 Task: Create a due date automation trigger when advanced on, on the tuesday of the week a card is due add basic with the blue label at 11:00 AM.
Action: Mouse moved to (1230, 84)
Screenshot: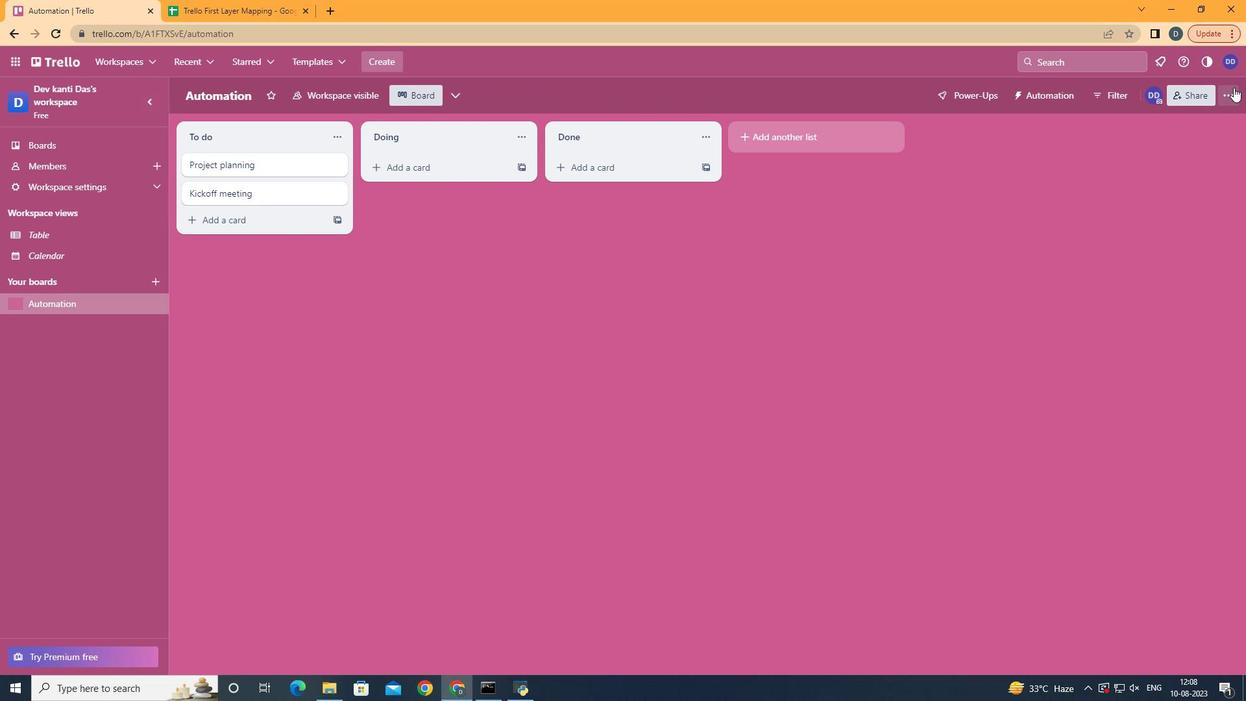 
Action: Mouse pressed left at (1230, 84)
Screenshot: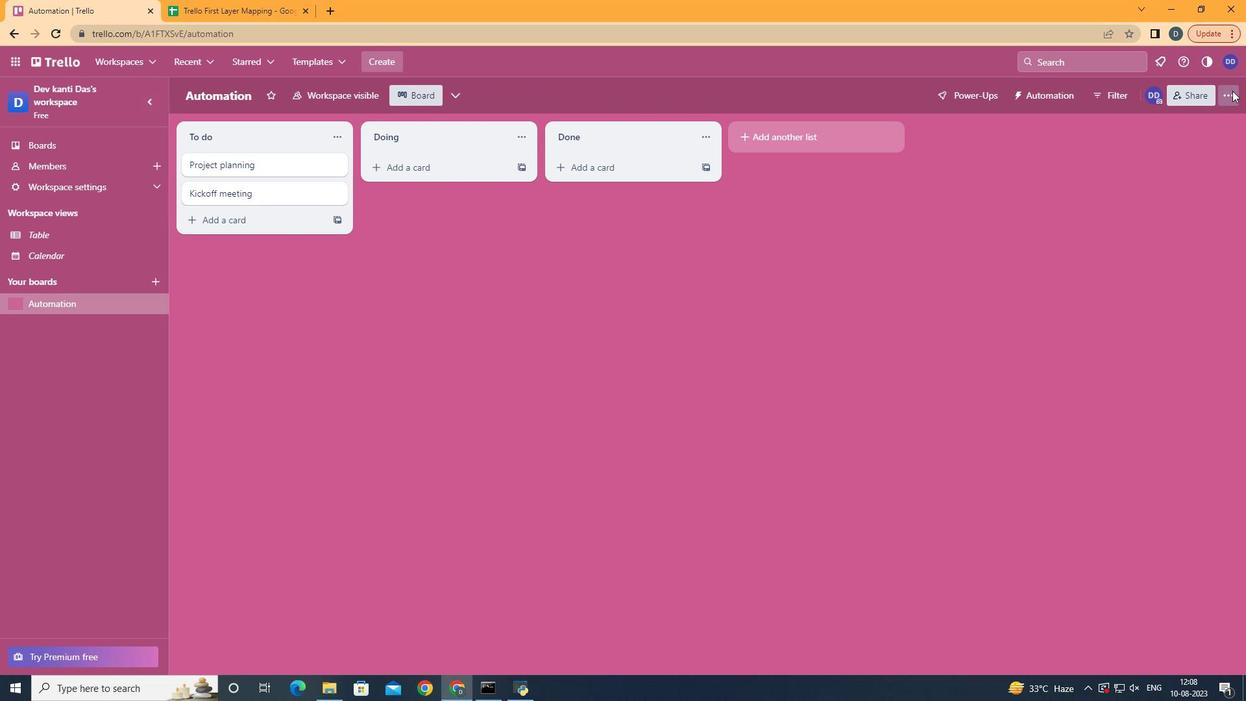 
Action: Mouse moved to (1137, 264)
Screenshot: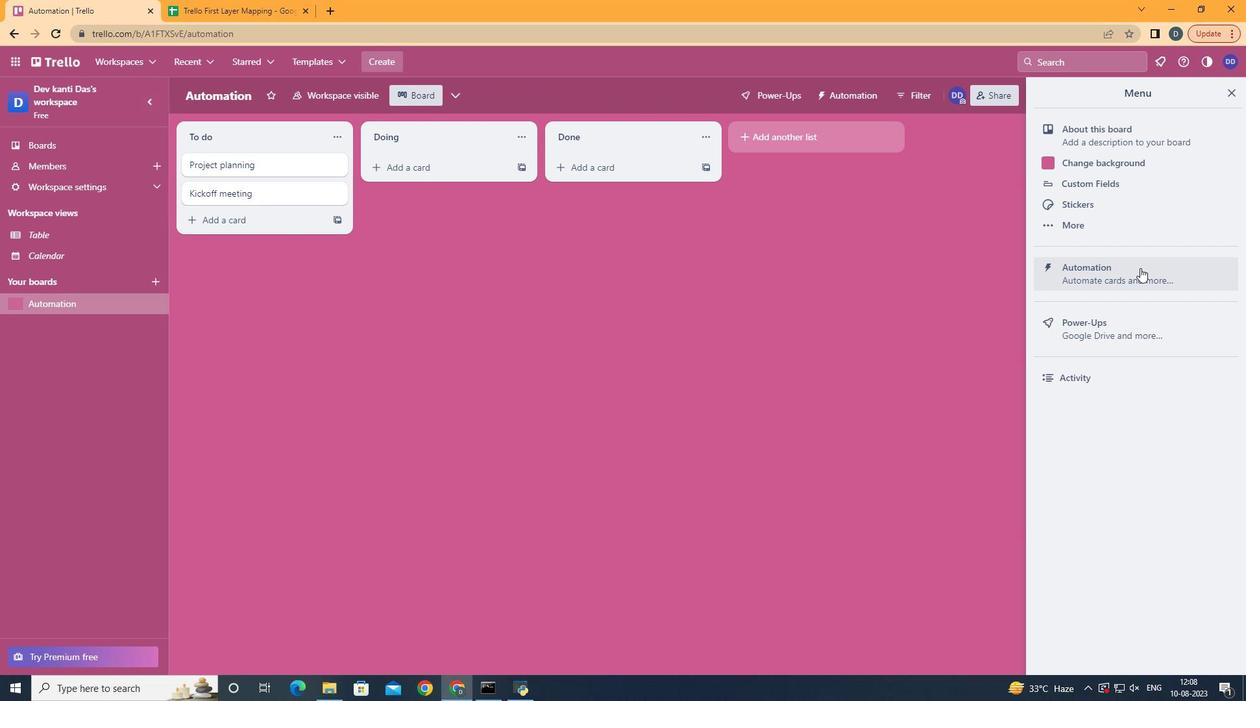 
Action: Mouse pressed left at (1137, 264)
Screenshot: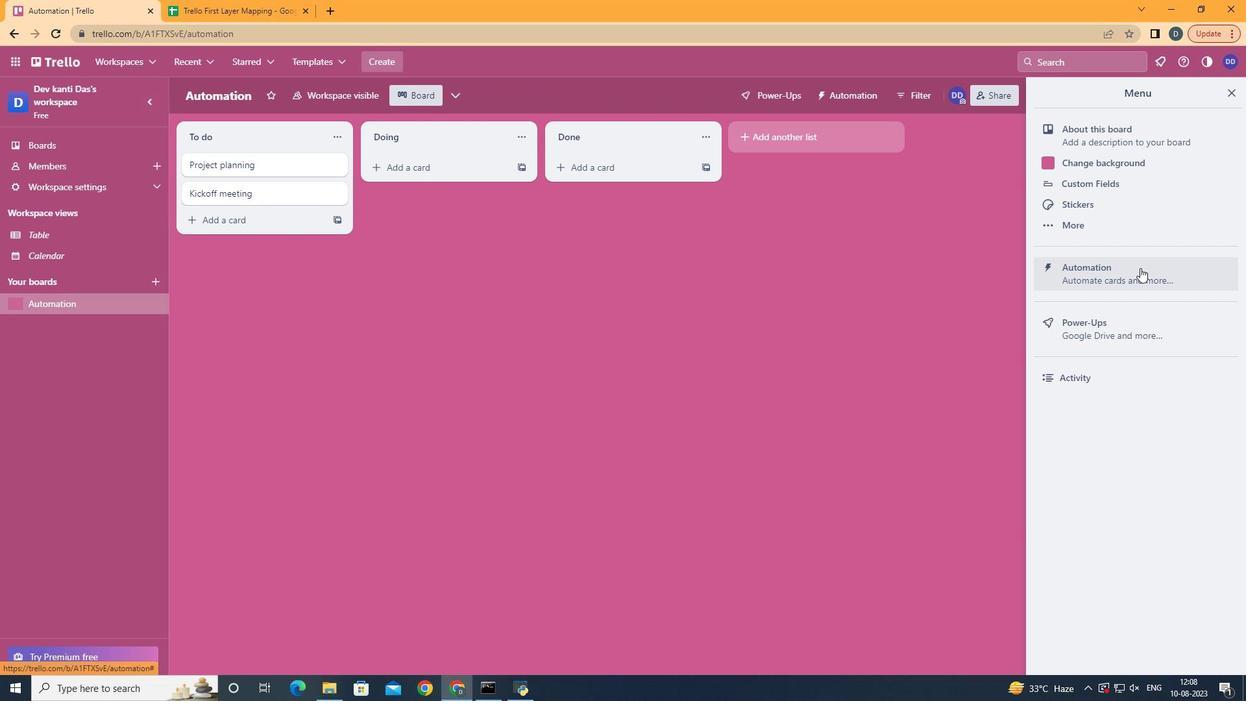 
Action: Mouse moved to (253, 264)
Screenshot: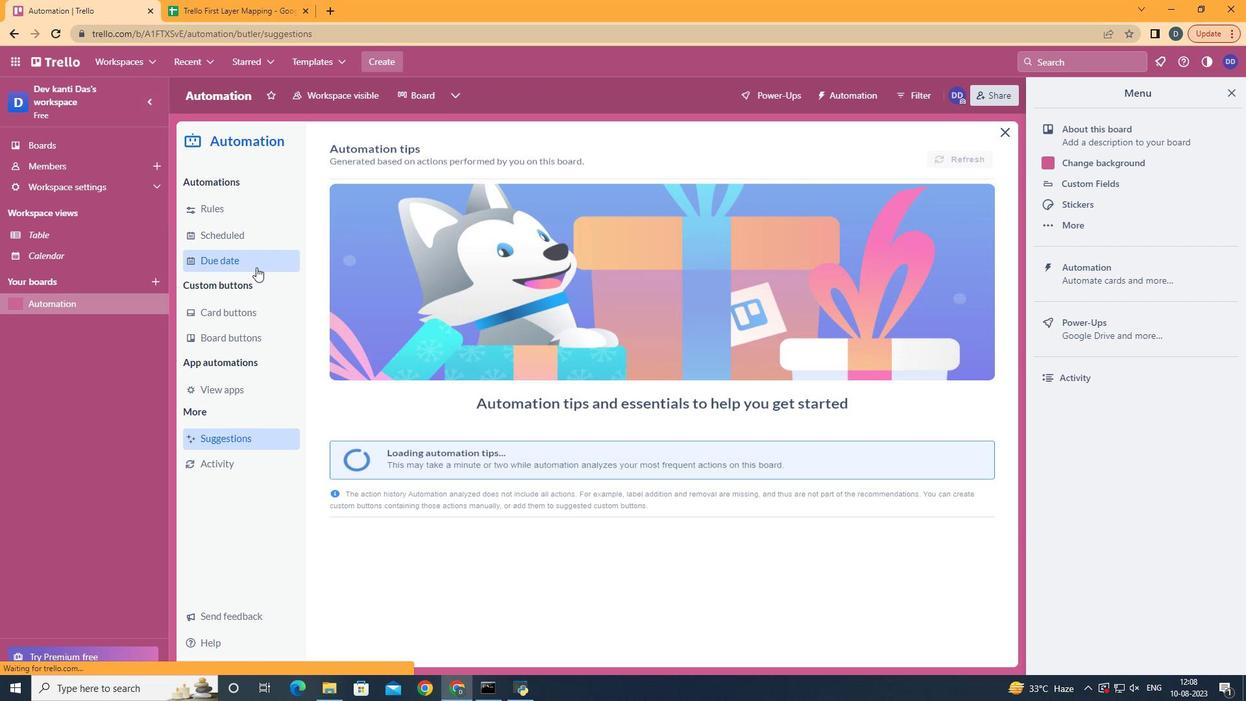 
Action: Mouse pressed left at (253, 264)
Screenshot: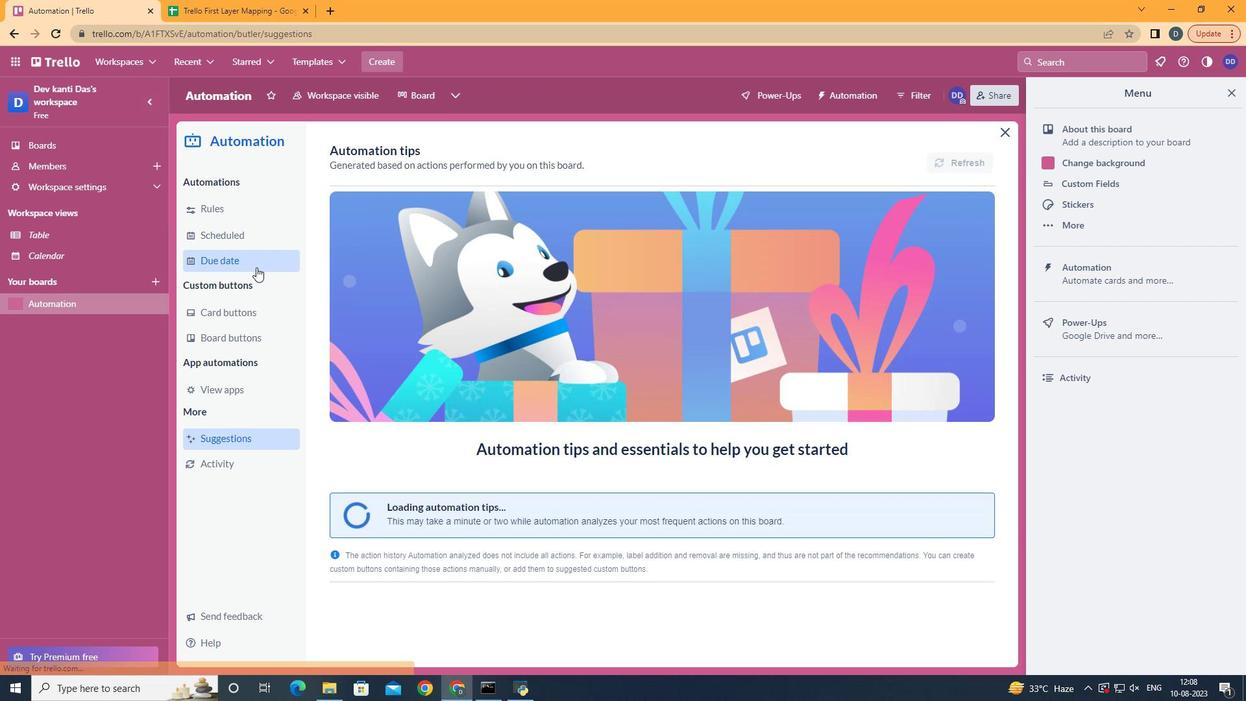 
Action: Mouse moved to (905, 146)
Screenshot: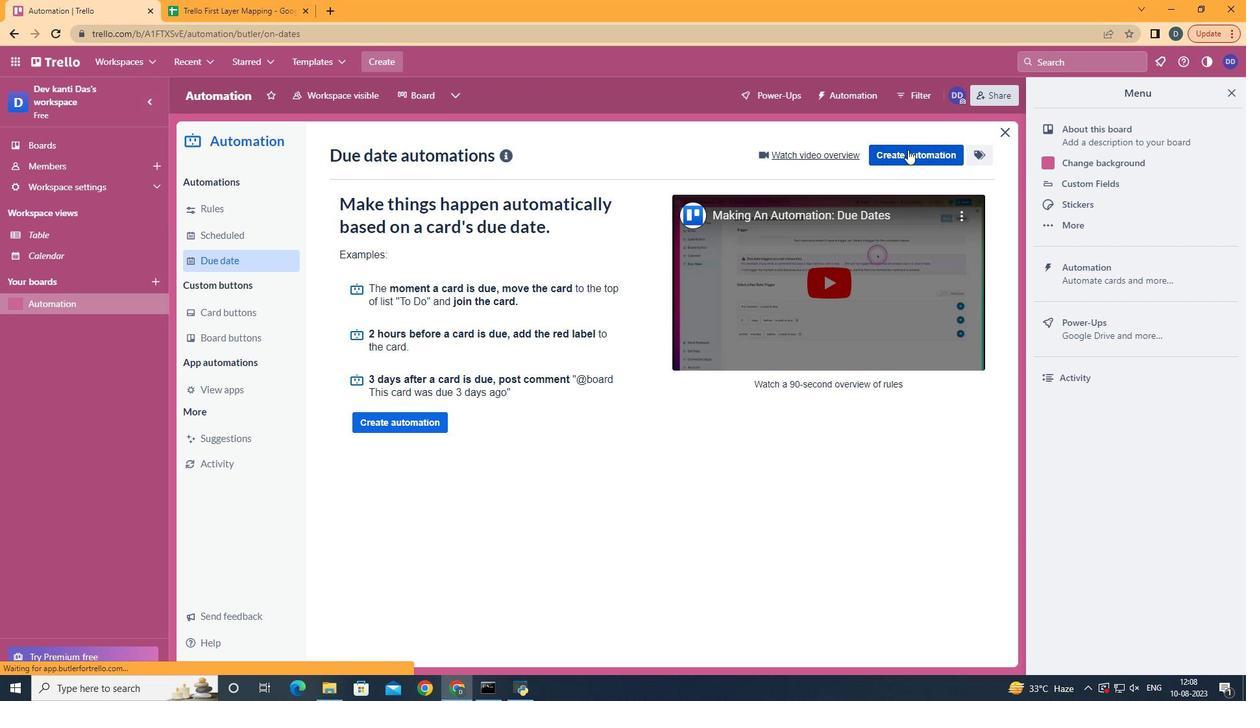 
Action: Mouse pressed left at (905, 146)
Screenshot: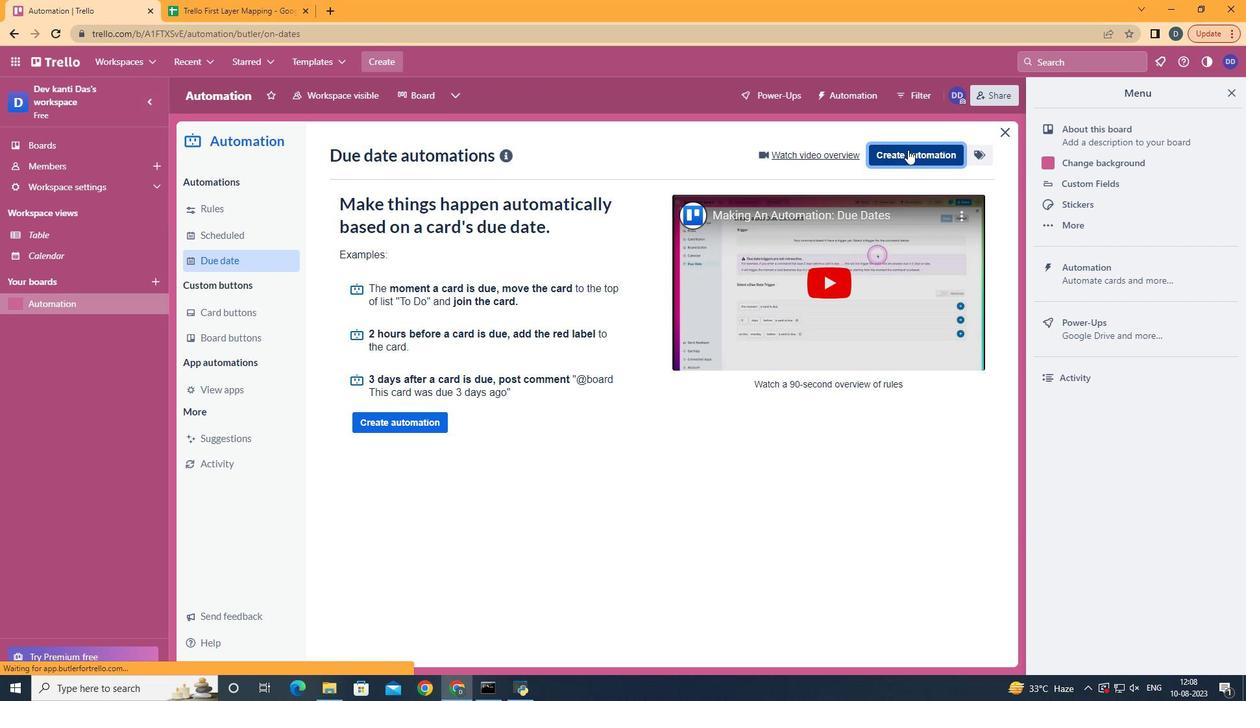 
Action: Mouse moved to (687, 288)
Screenshot: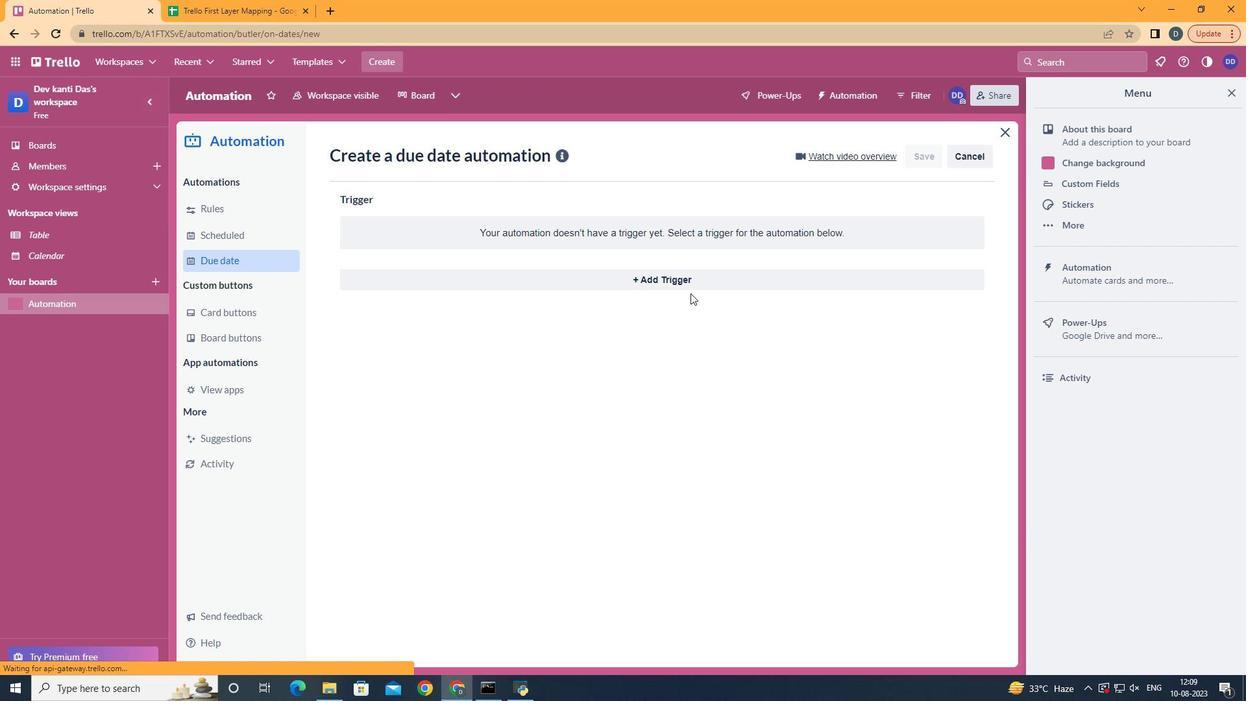 
Action: Mouse pressed left at (687, 288)
Screenshot: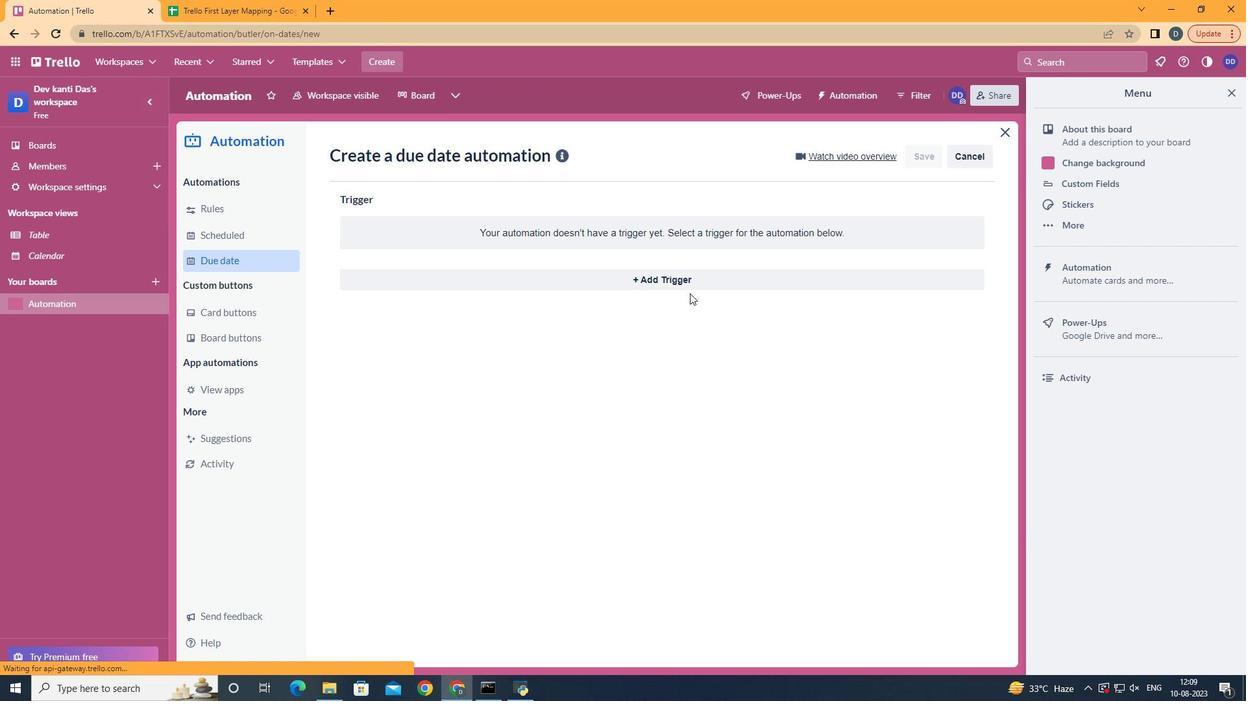 
Action: Mouse moved to (783, 279)
Screenshot: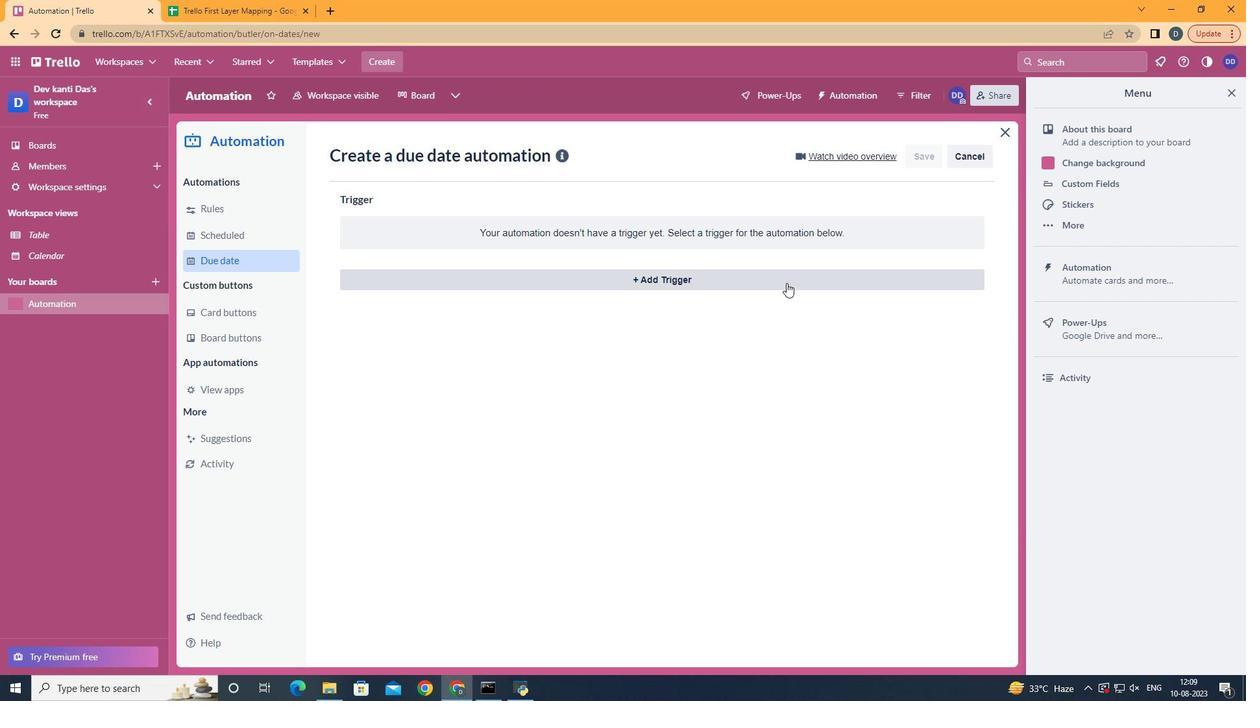 
Action: Mouse pressed left at (783, 279)
Screenshot: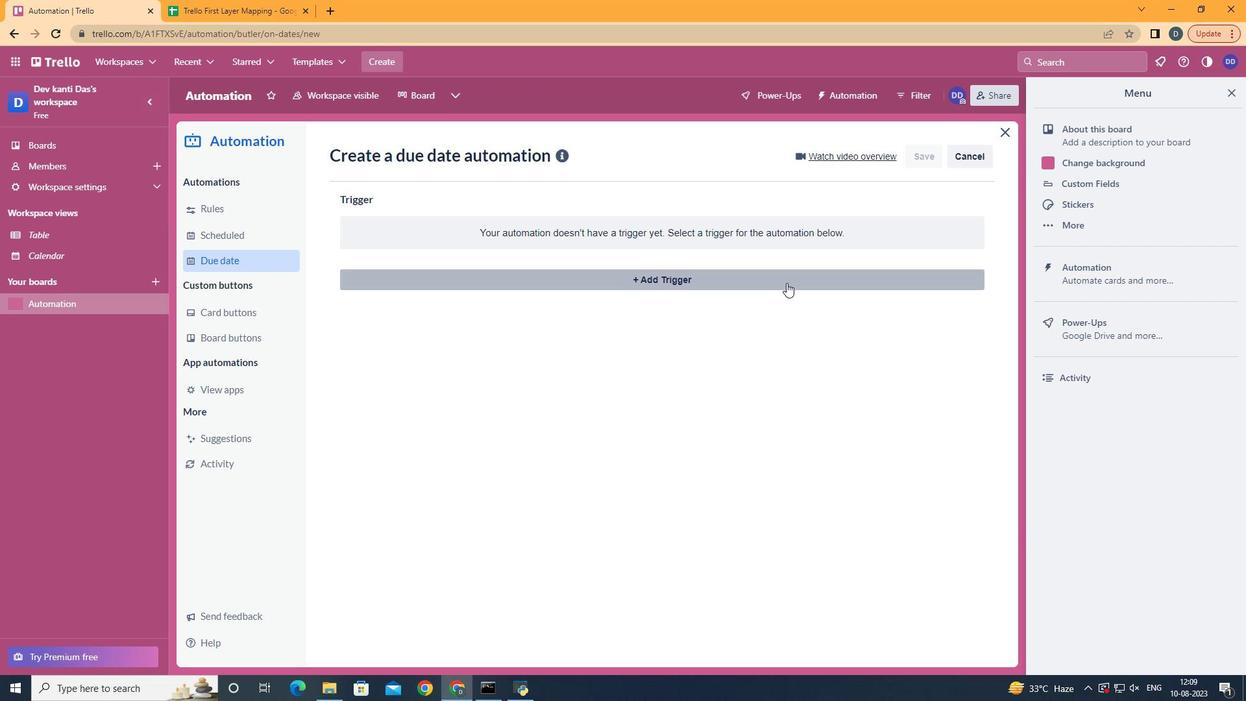 
Action: Mouse moved to (417, 359)
Screenshot: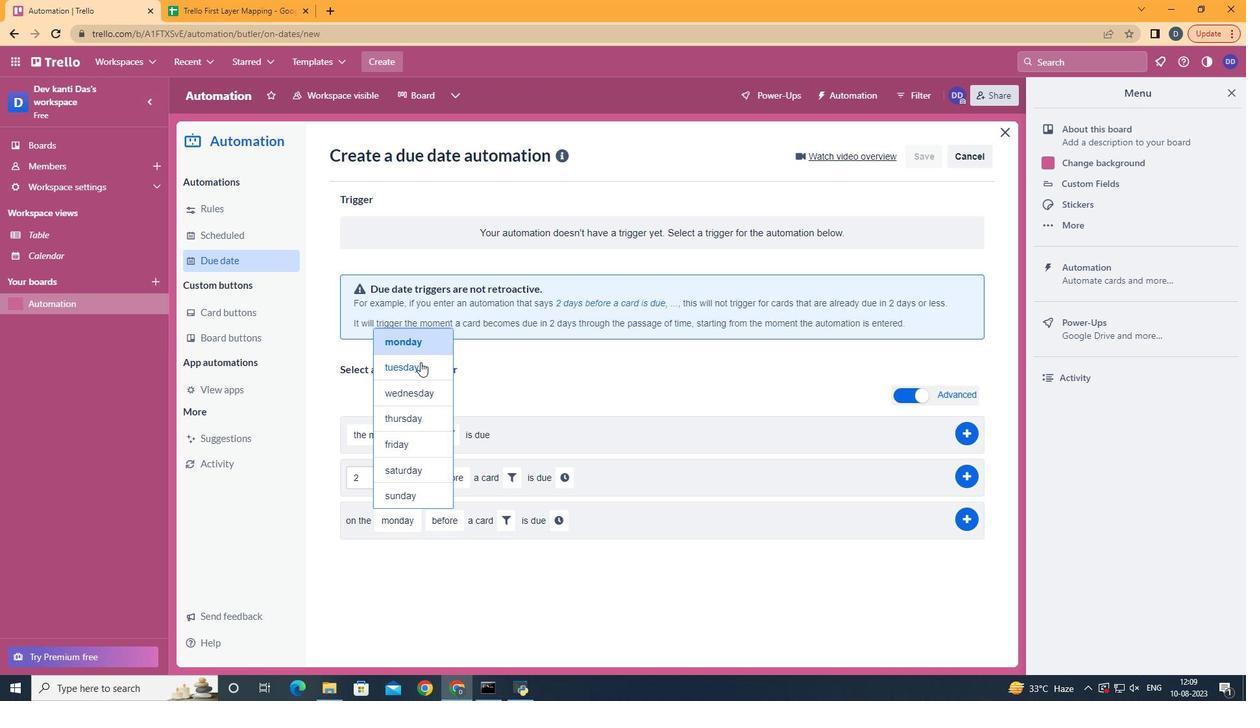 
Action: Mouse pressed left at (417, 359)
Screenshot: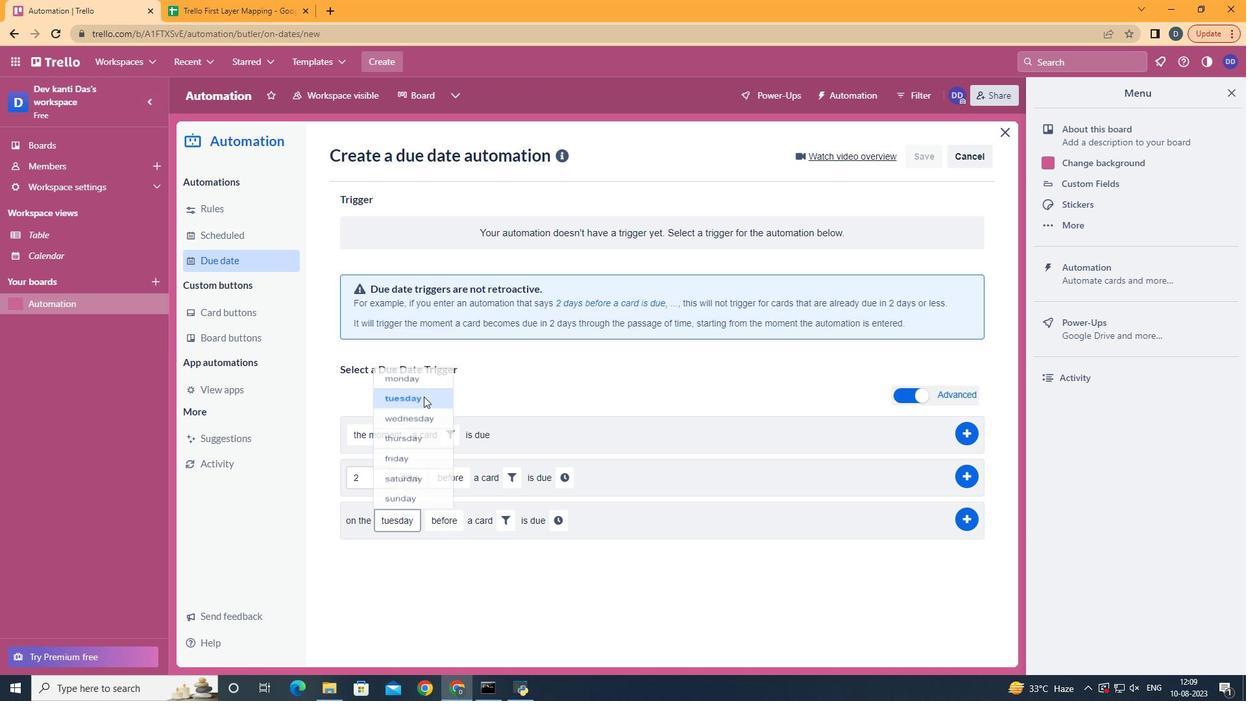 
Action: Mouse moved to (441, 584)
Screenshot: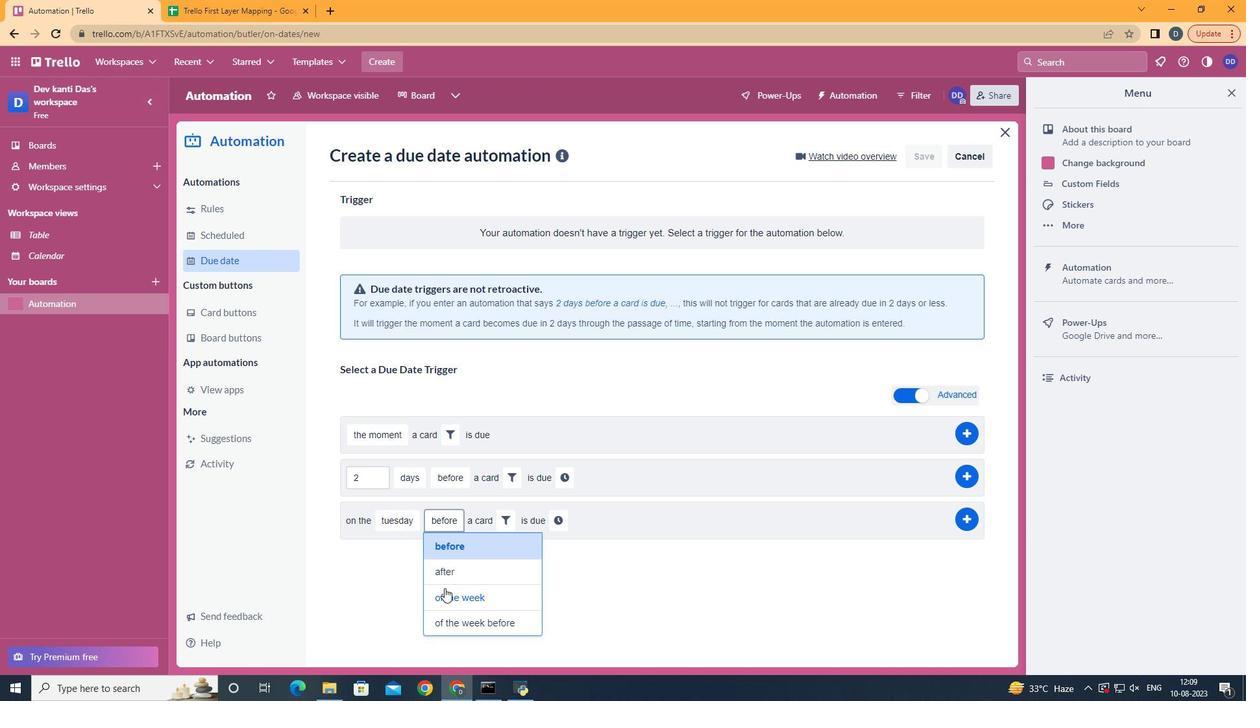 
Action: Mouse pressed left at (441, 584)
Screenshot: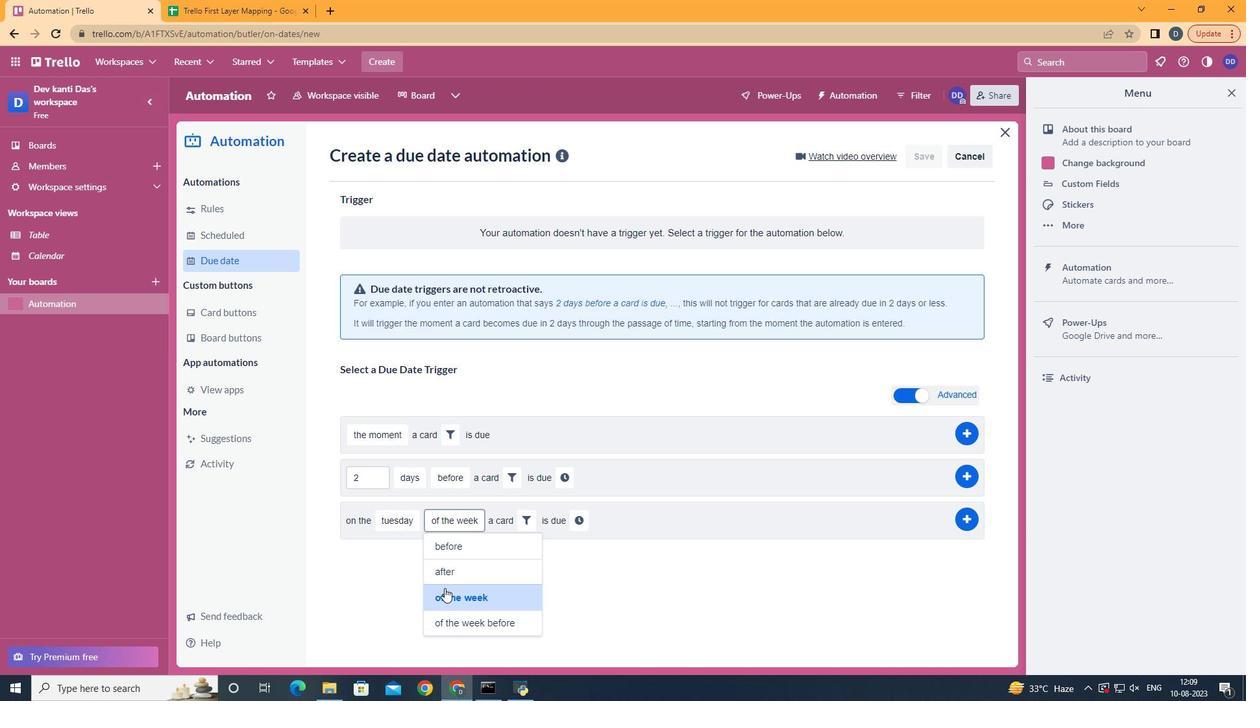 
Action: Mouse moved to (514, 515)
Screenshot: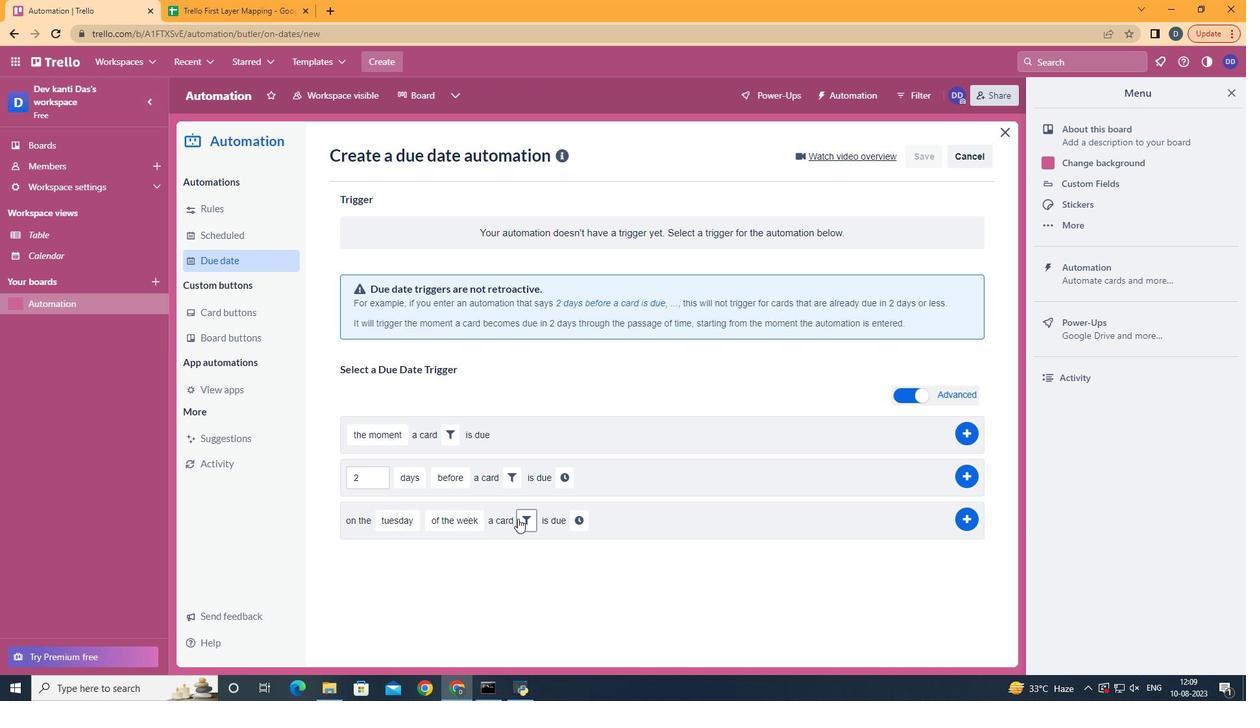 
Action: Mouse pressed left at (514, 515)
Screenshot: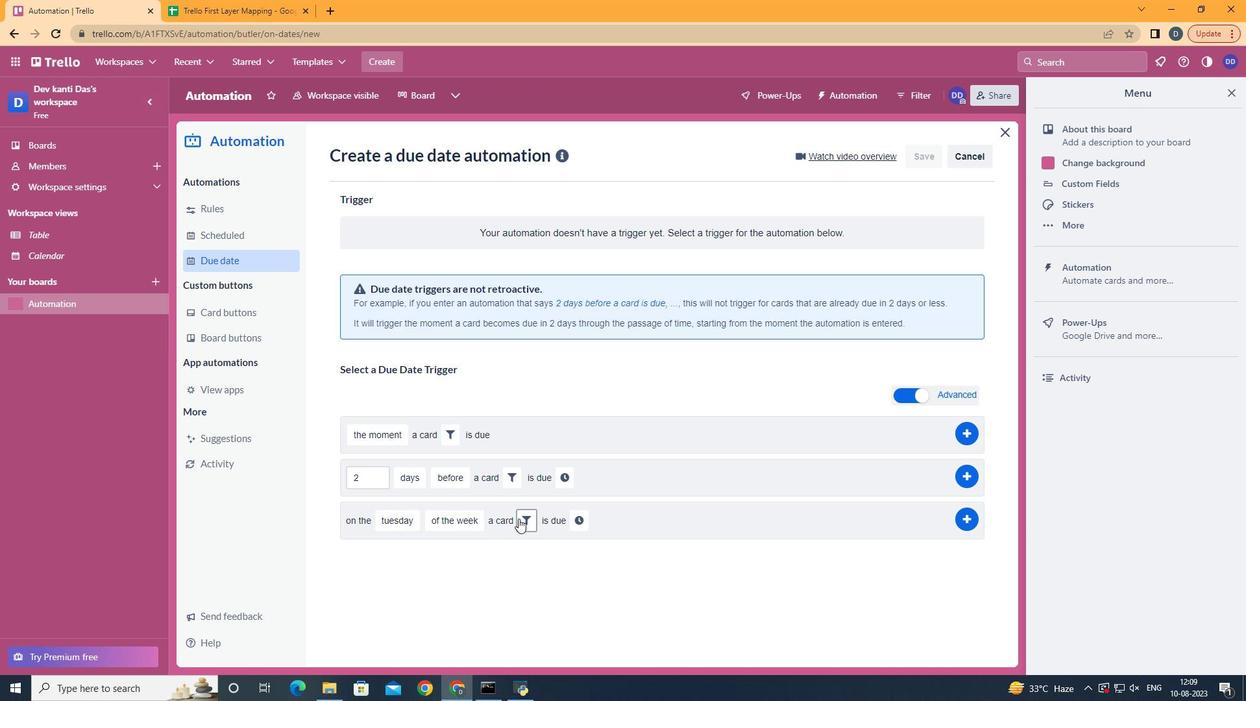 
Action: Mouse moved to (533, 529)
Screenshot: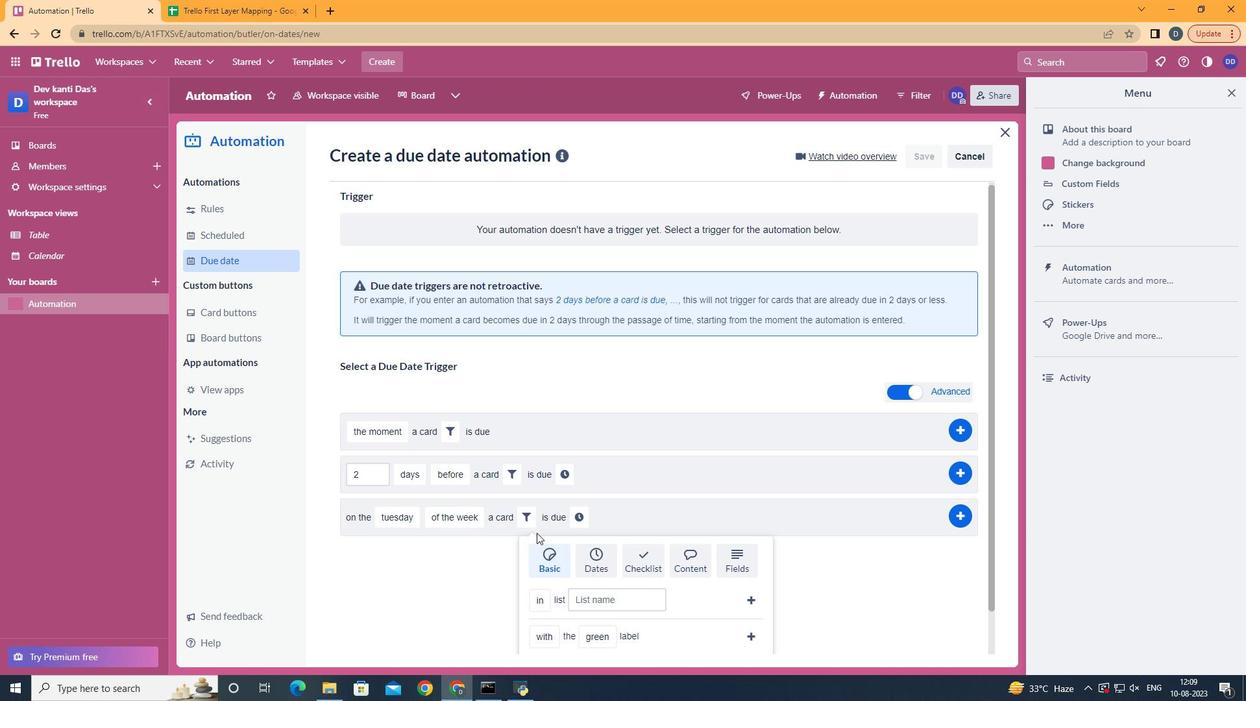 
Action: Mouse scrolled (533, 529) with delta (0, 0)
Screenshot: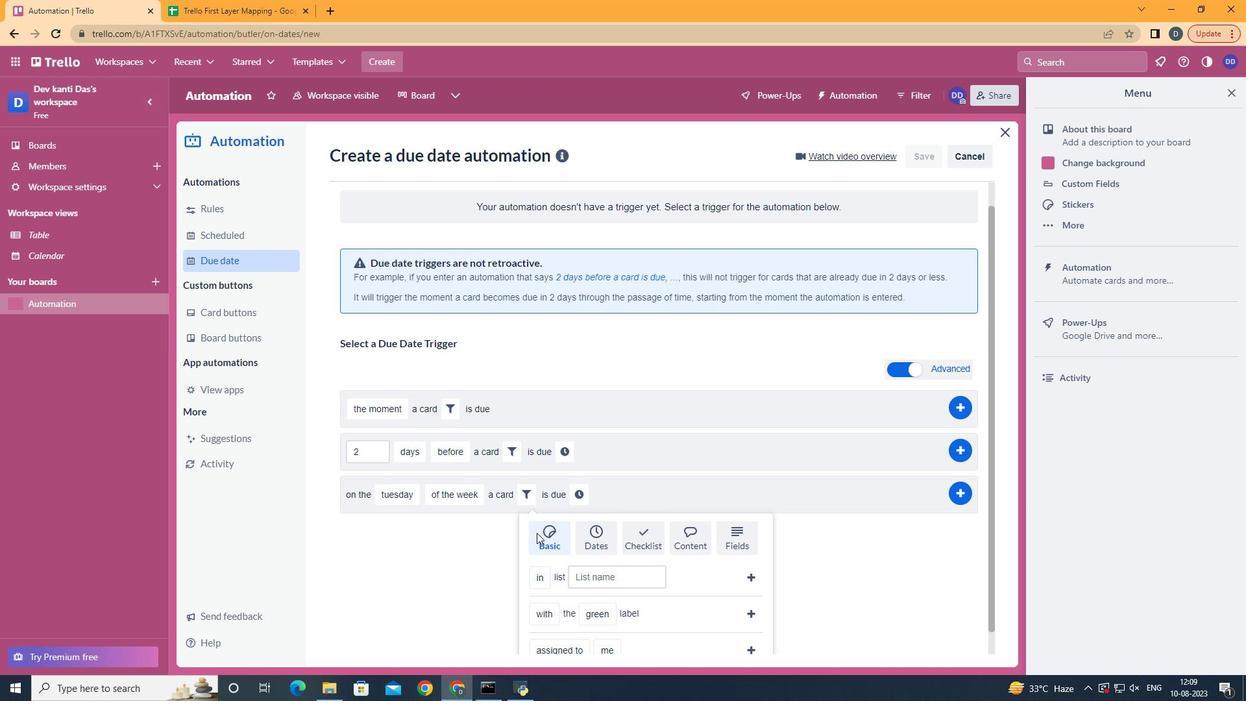 
Action: Mouse scrolled (533, 529) with delta (0, 0)
Screenshot: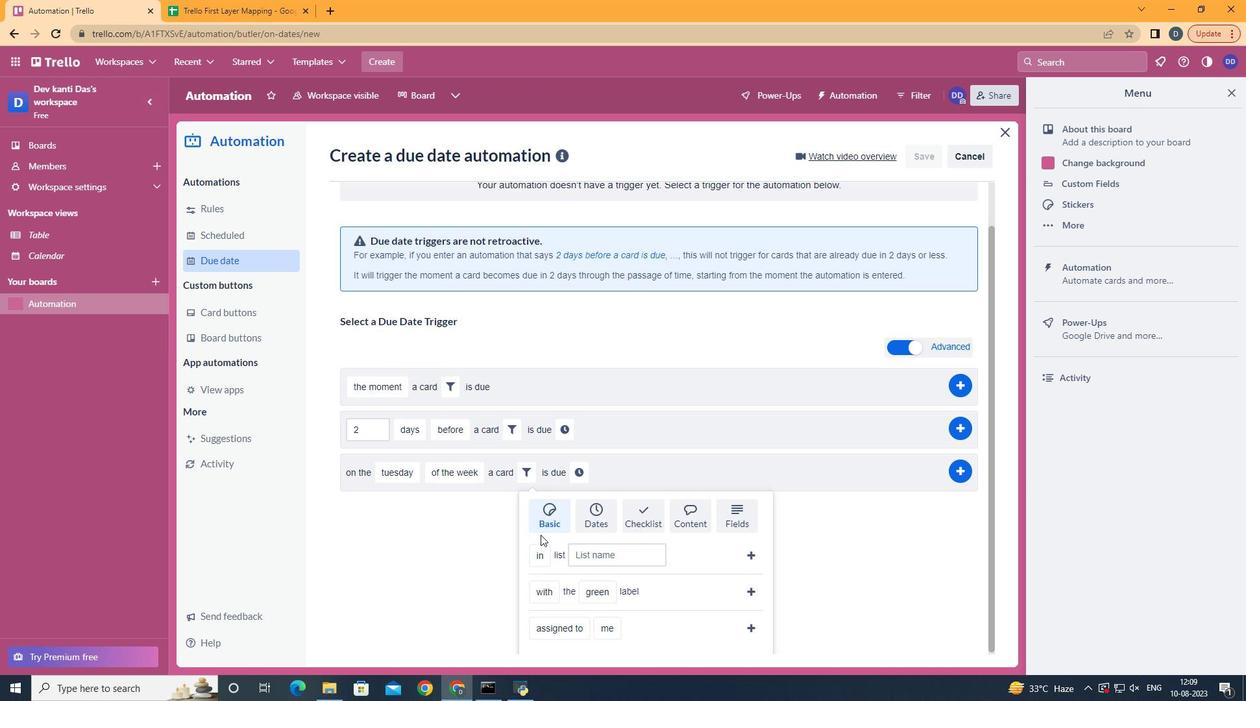 
Action: Mouse scrolled (533, 529) with delta (0, 0)
Screenshot: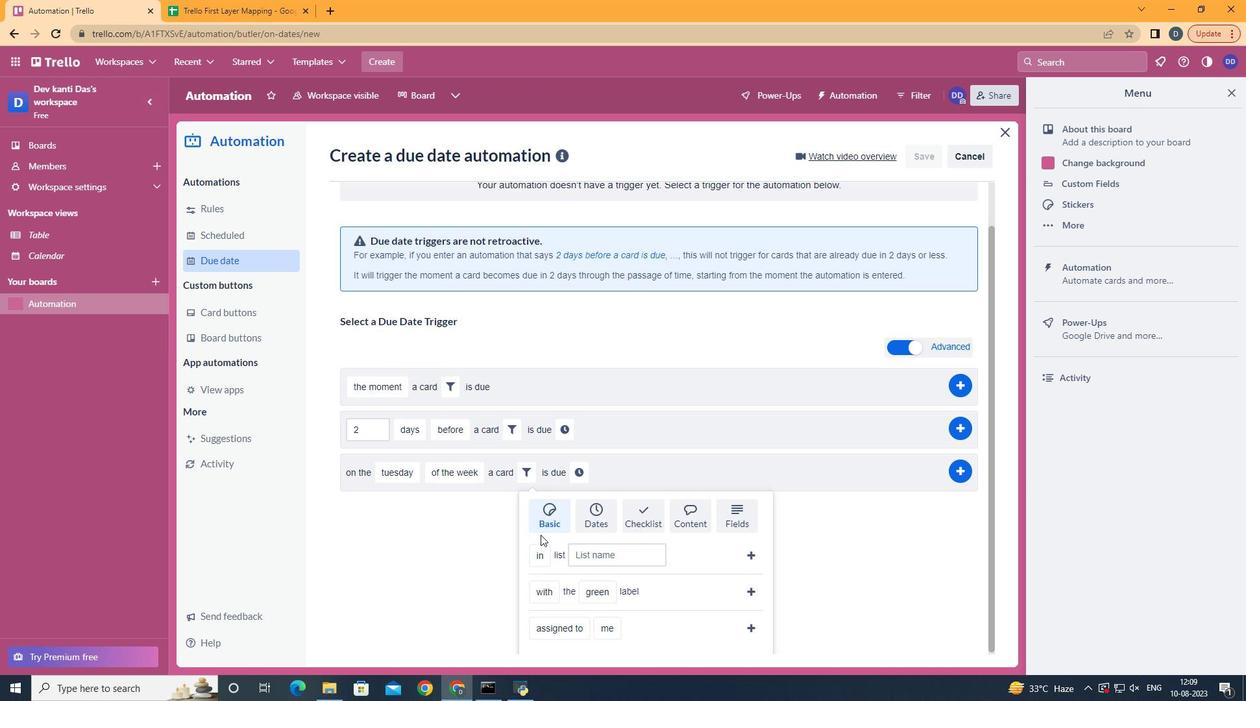 
Action: Mouse scrolled (533, 529) with delta (0, 0)
Screenshot: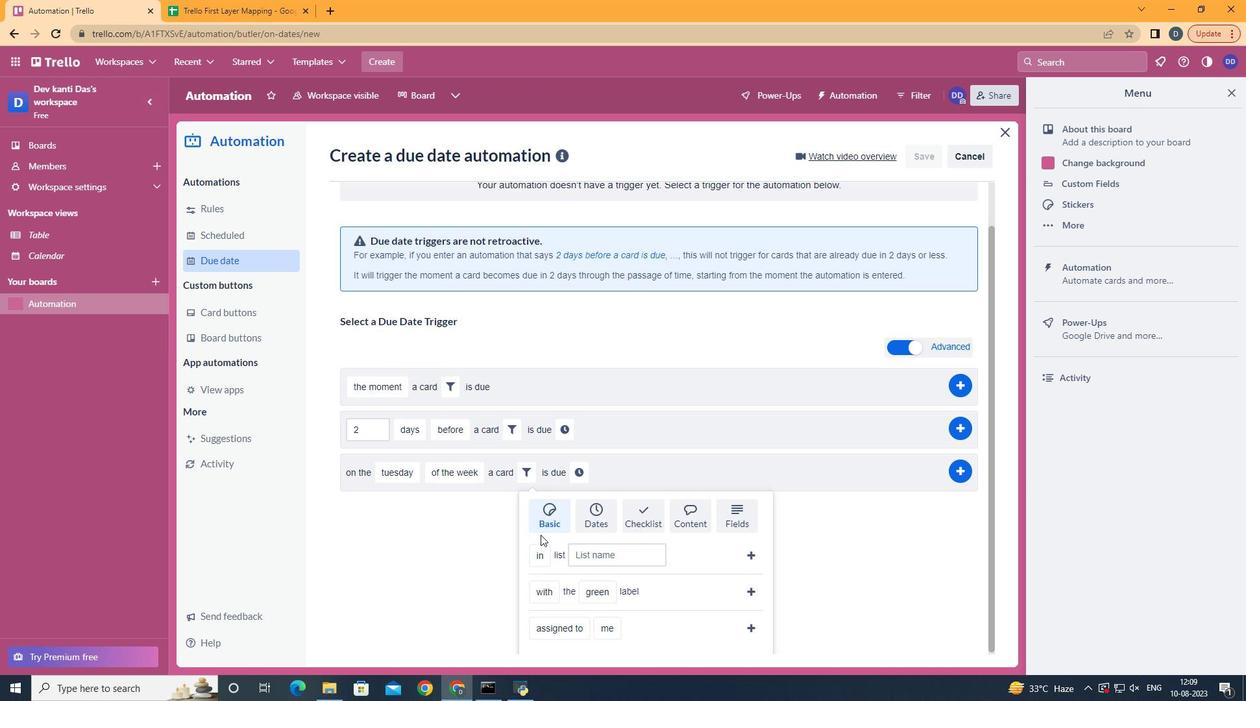 
Action: Mouse moved to (605, 553)
Screenshot: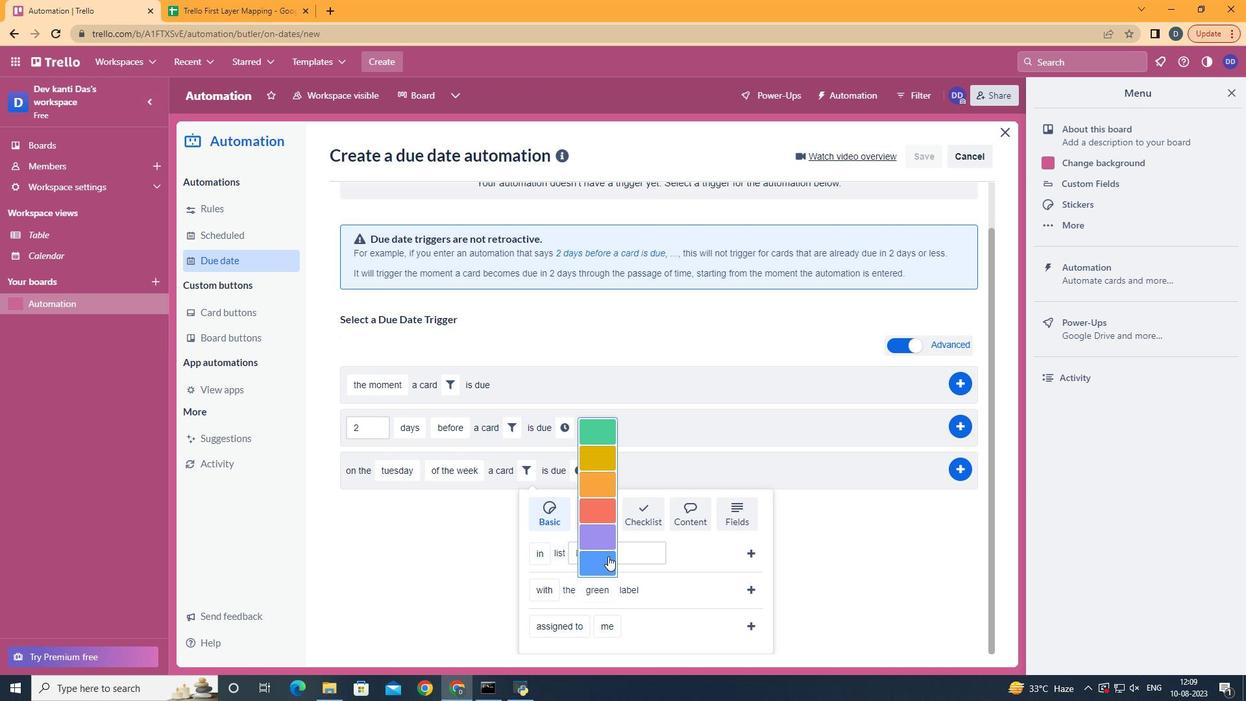 
Action: Mouse pressed left at (605, 553)
Screenshot: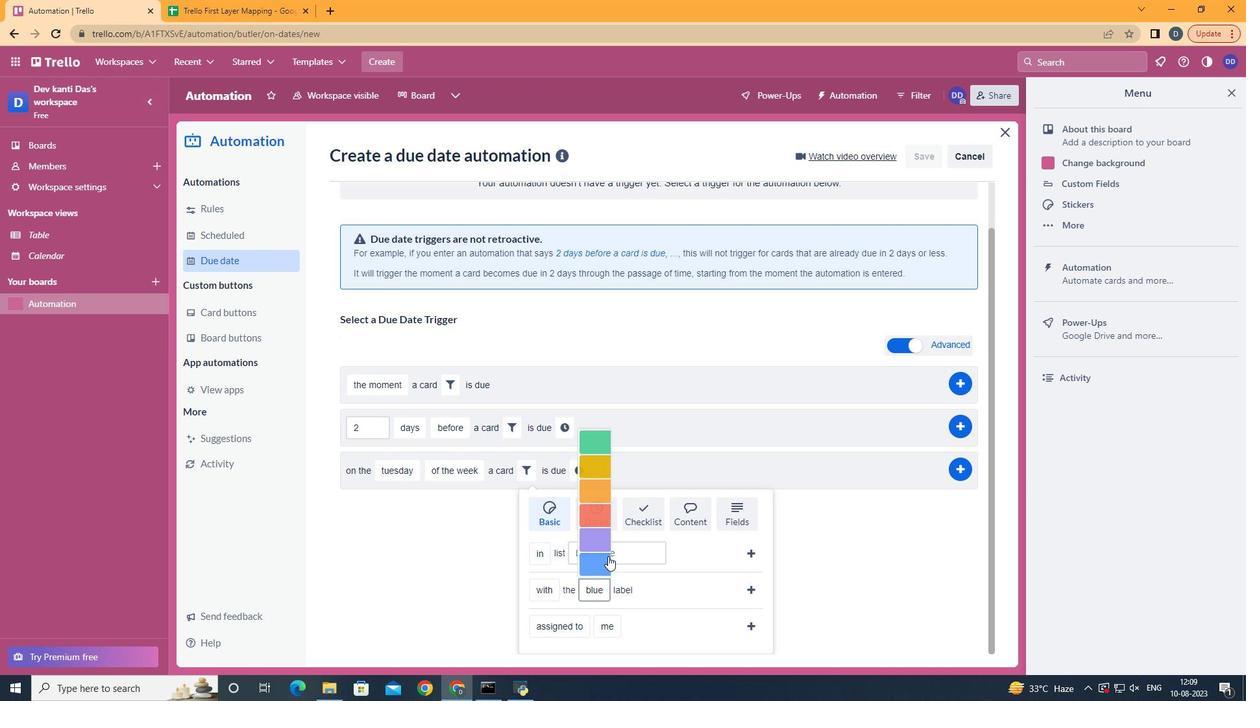 
Action: Mouse moved to (760, 587)
Screenshot: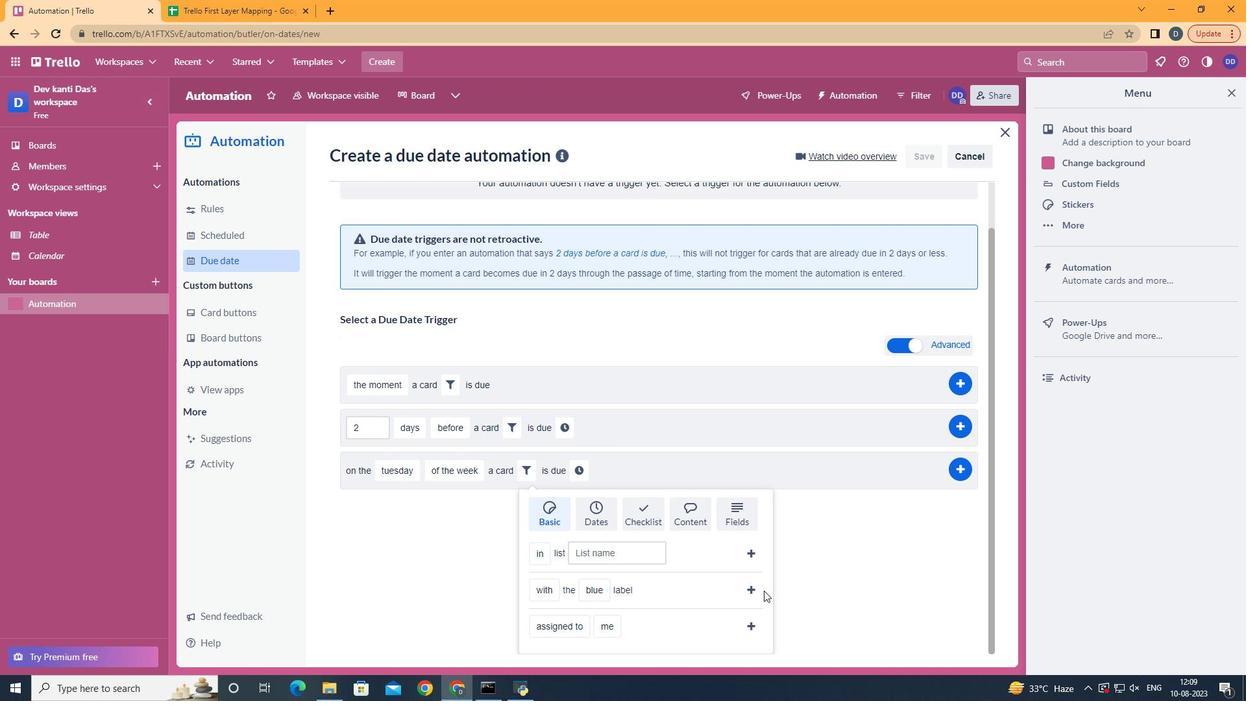 
Action: Mouse pressed left at (760, 587)
Screenshot: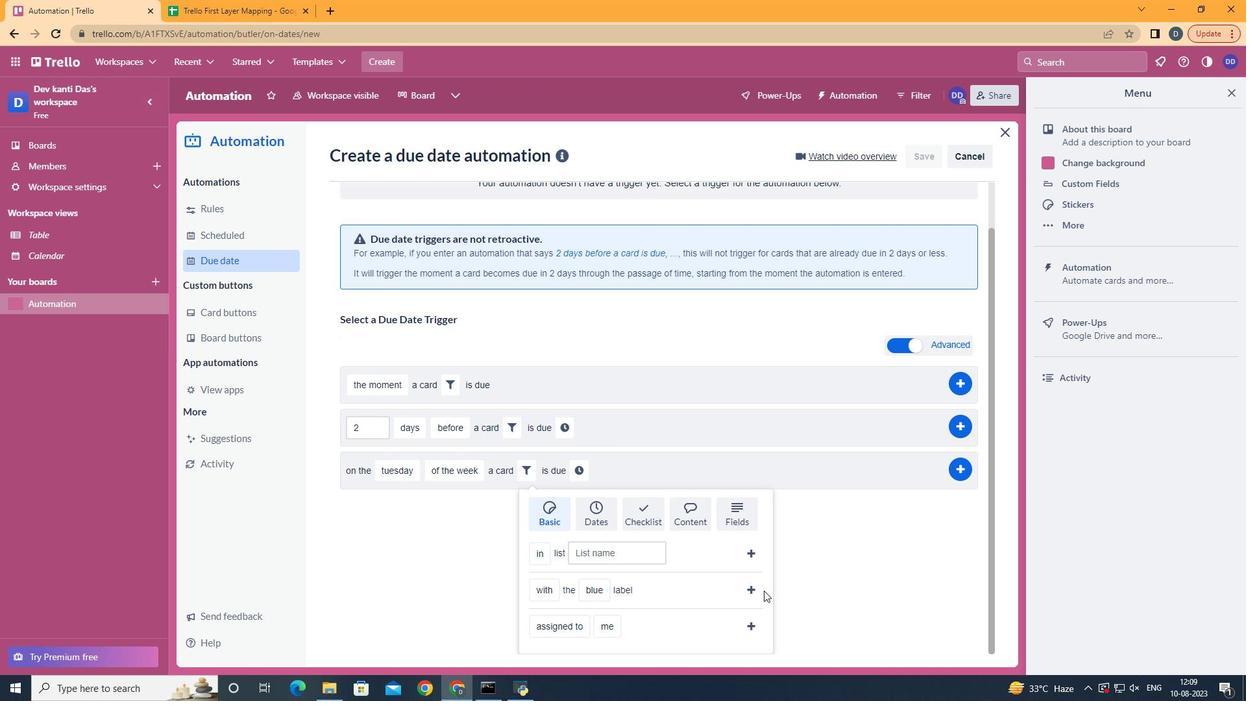
Action: Mouse moved to (753, 583)
Screenshot: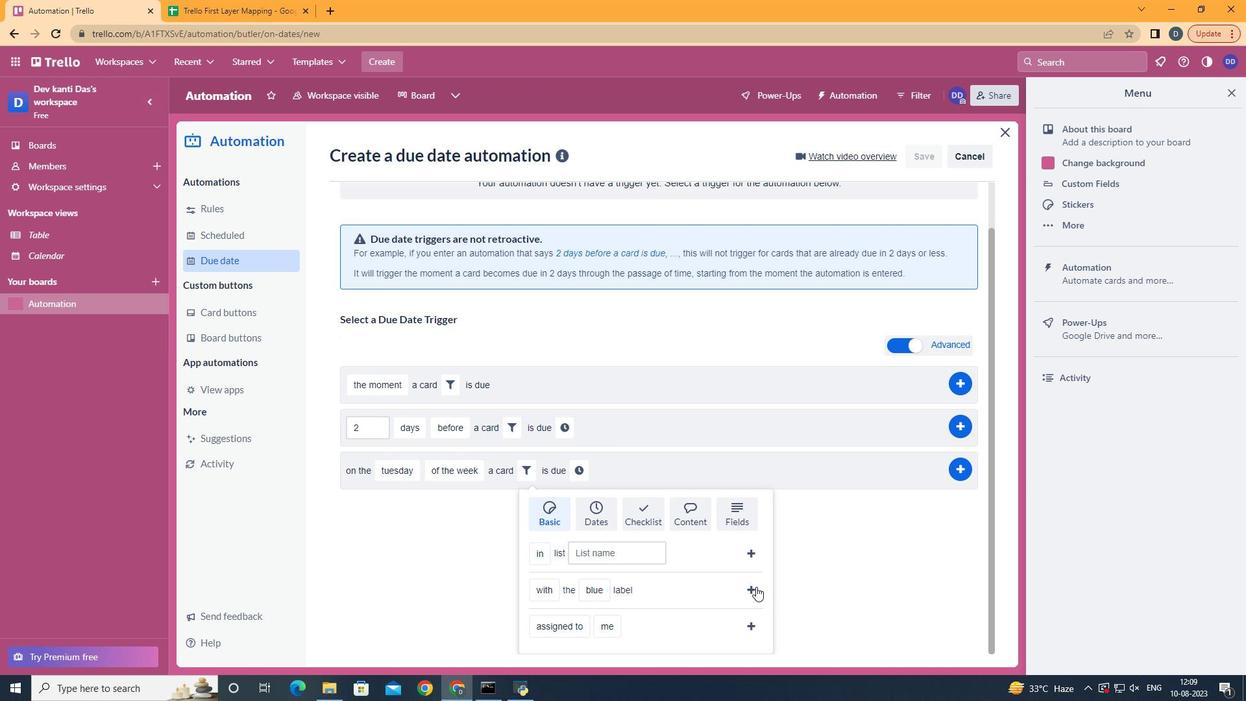 
Action: Mouse pressed left at (753, 583)
Screenshot: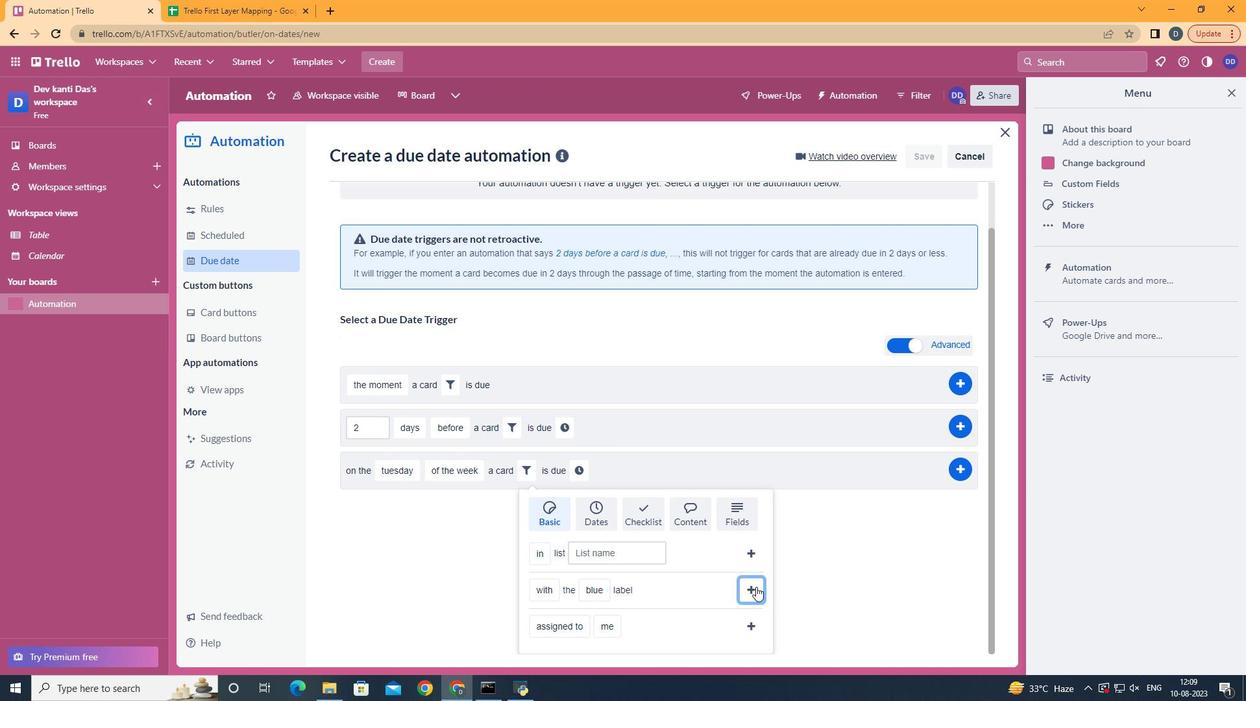 
Action: Mouse moved to (679, 515)
Screenshot: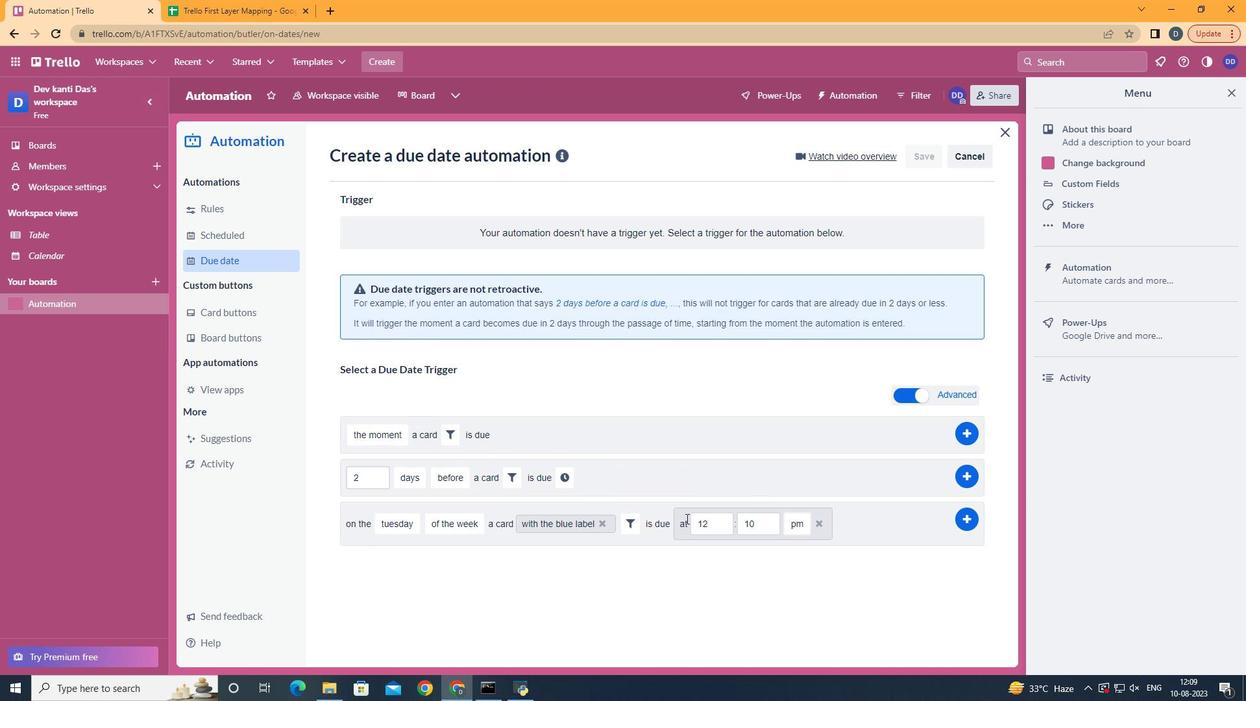 
Action: Mouse pressed left at (679, 515)
Screenshot: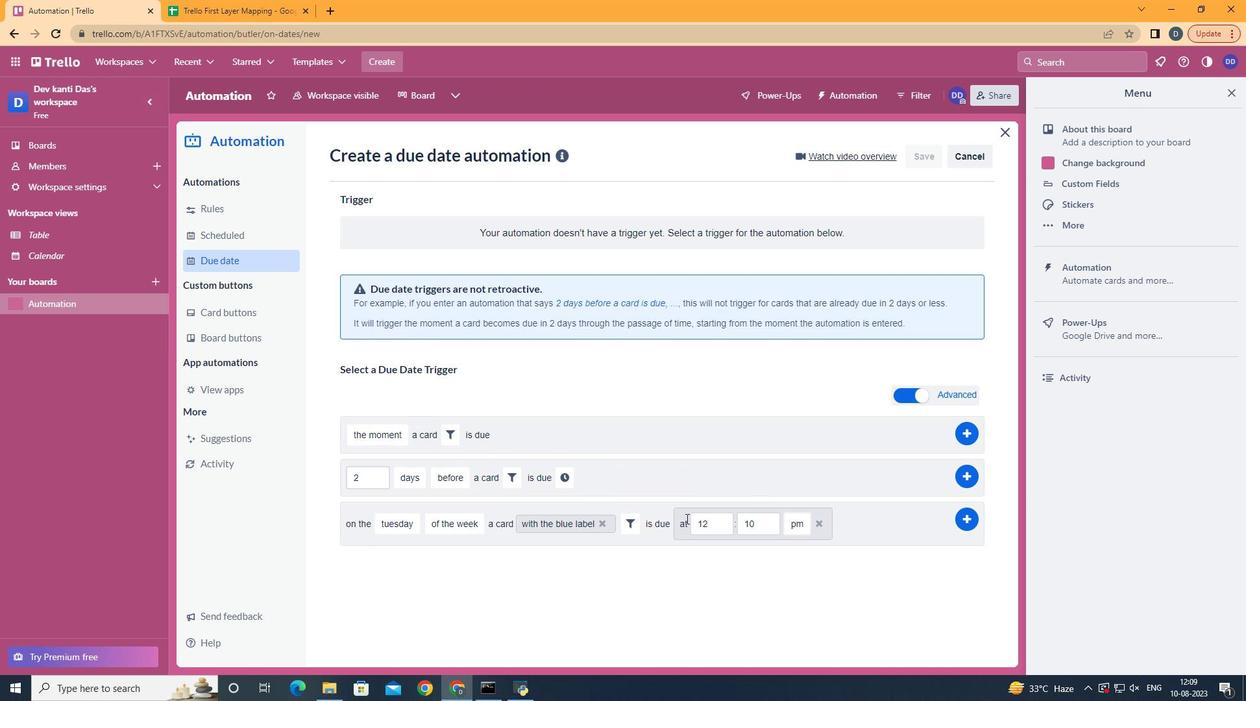 
Action: Mouse moved to (716, 527)
Screenshot: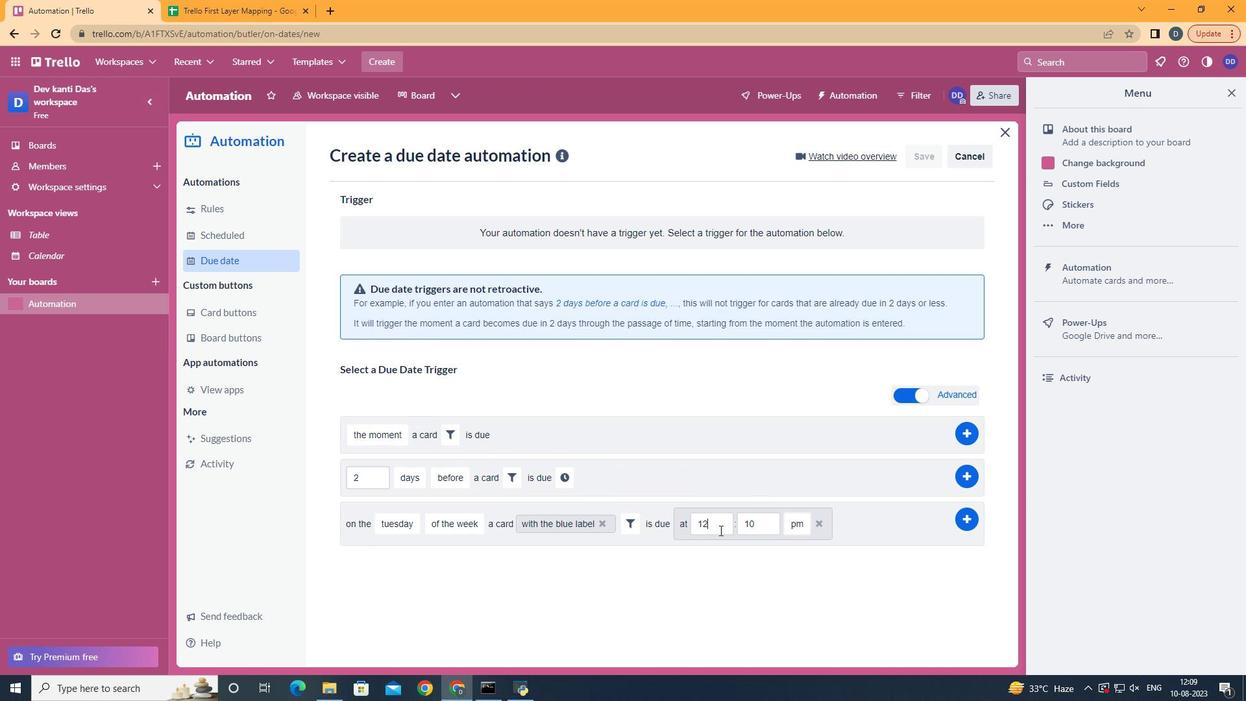 
Action: Mouse pressed left at (716, 527)
Screenshot: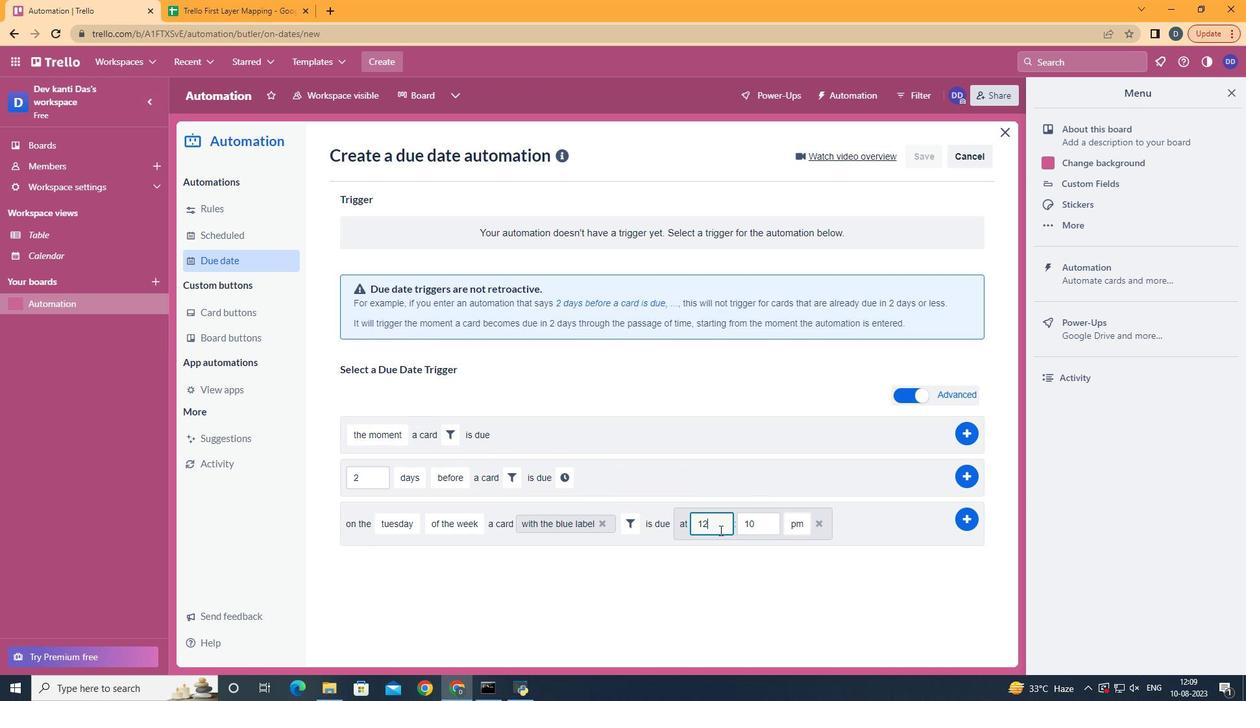 
Action: Mouse moved to (716, 527)
Screenshot: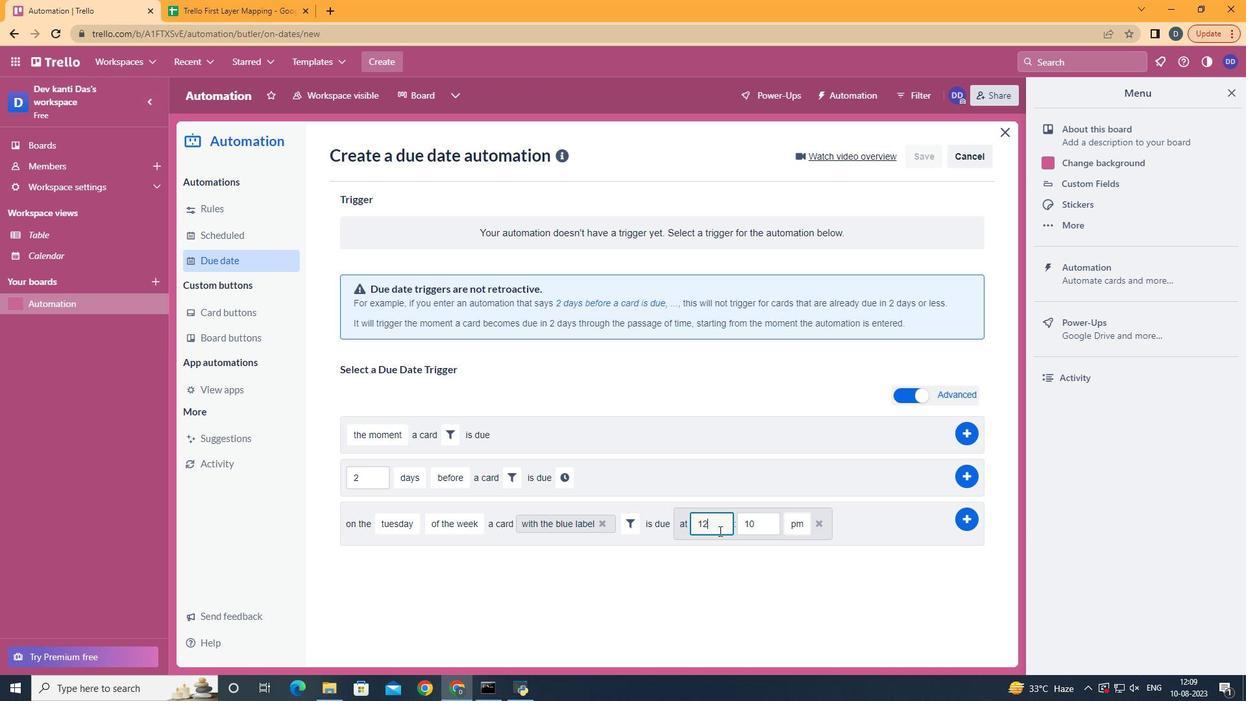 
Action: Key pressed <Key.backspace>1
Screenshot: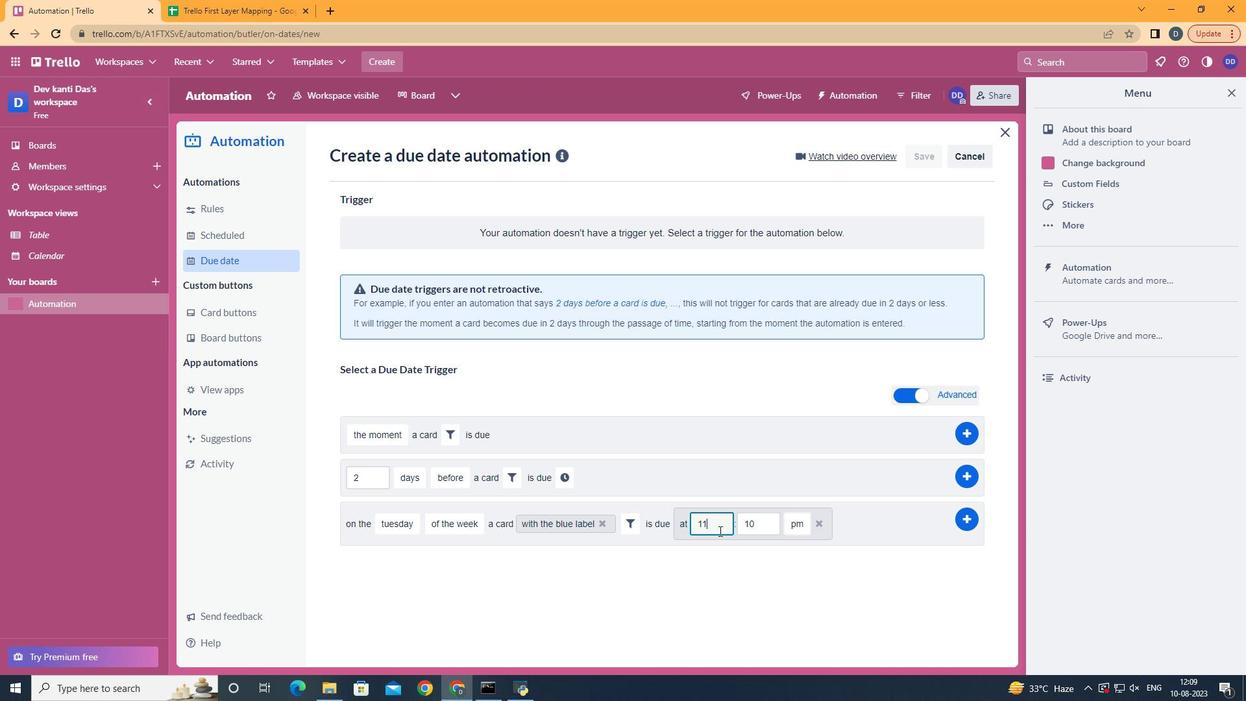 
Action: Mouse moved to (747, 520)
Screenshot: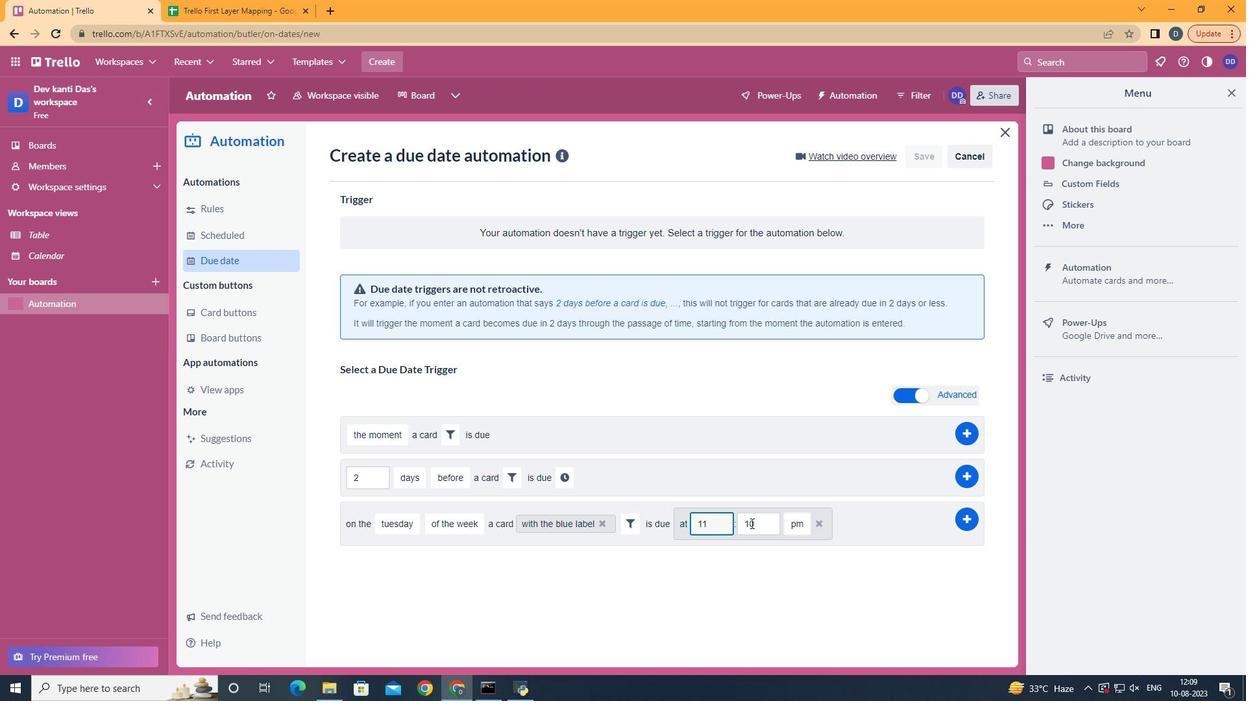 
Action: Mouse pressed left at (747, 520)
Screenshot: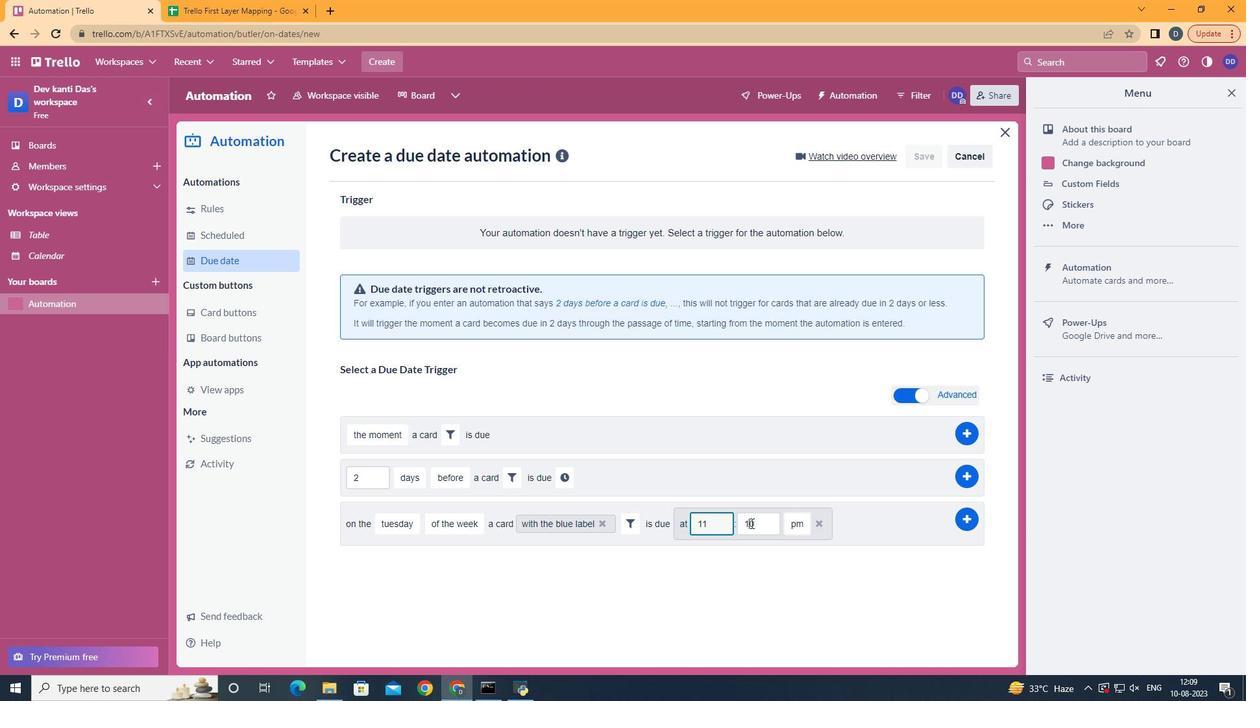 
Action: Mouse moved to (754, 522)
Screenshot: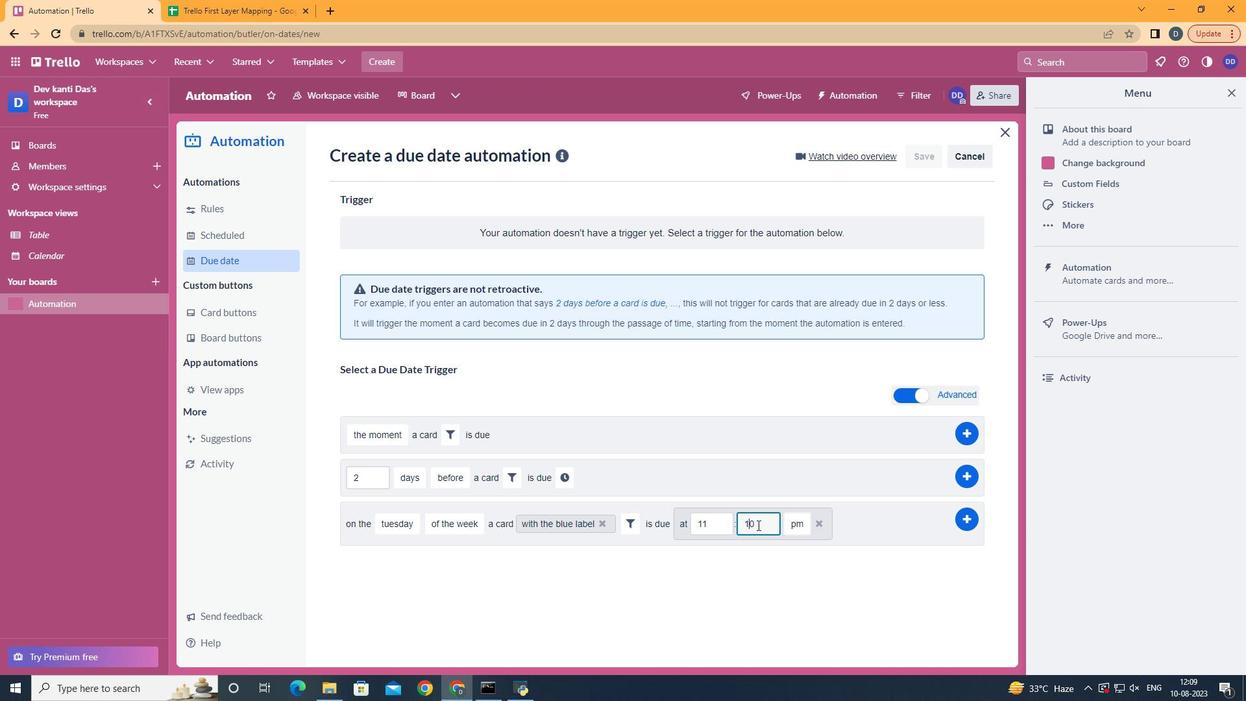 
Action: Mouse pressed left at (754, 522)
Screenshot: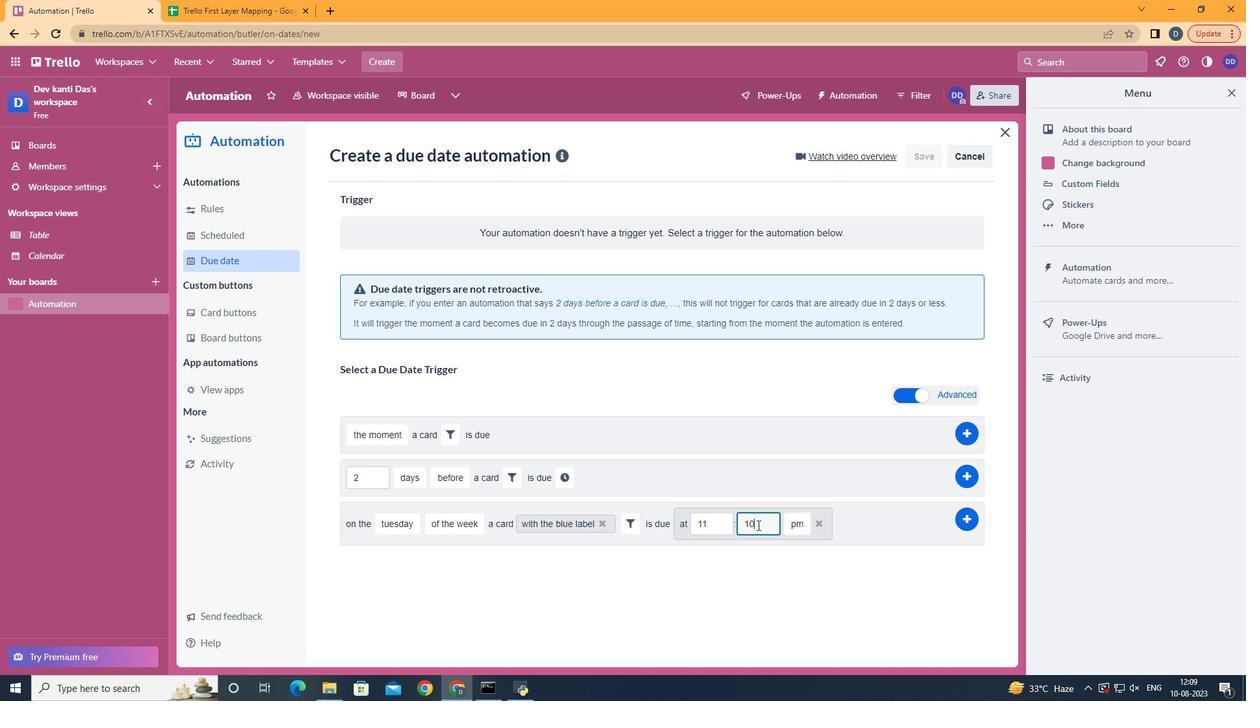 
Action: Key pressed <Key.backspace><Key.backspace><Key.backspace>00
Screenshot: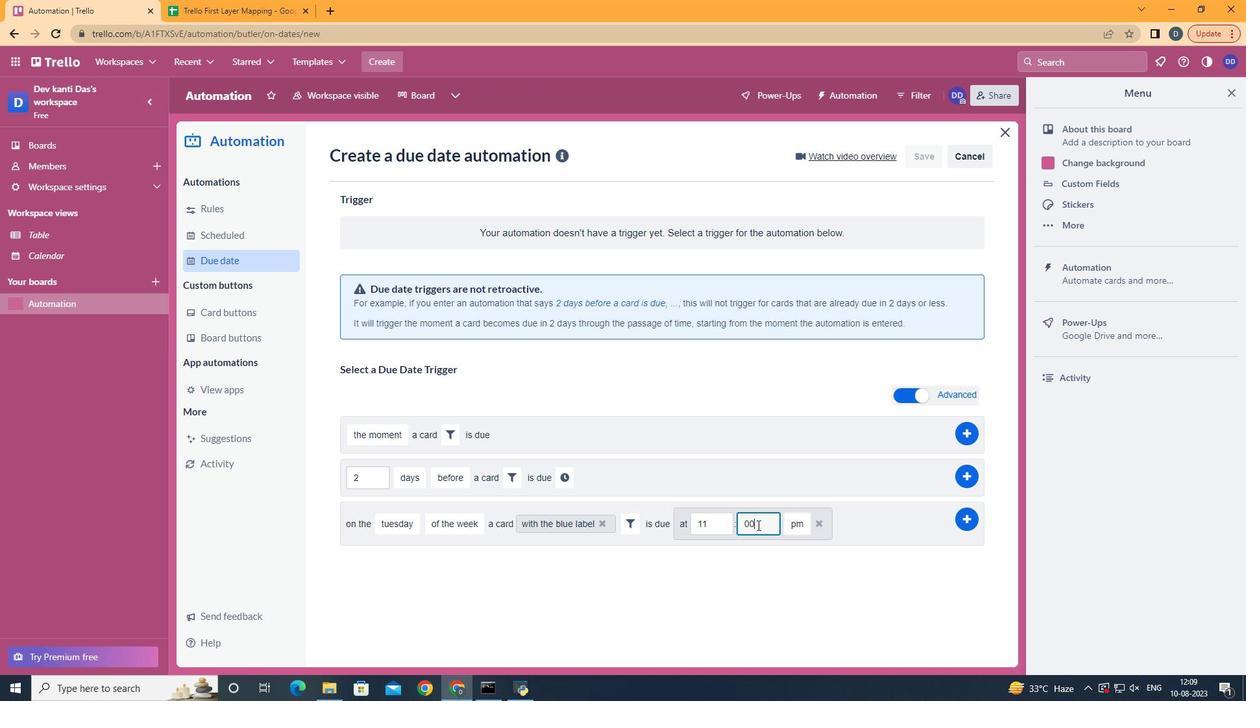 
Action: Mouse moved to (798, 549)
Screenshot: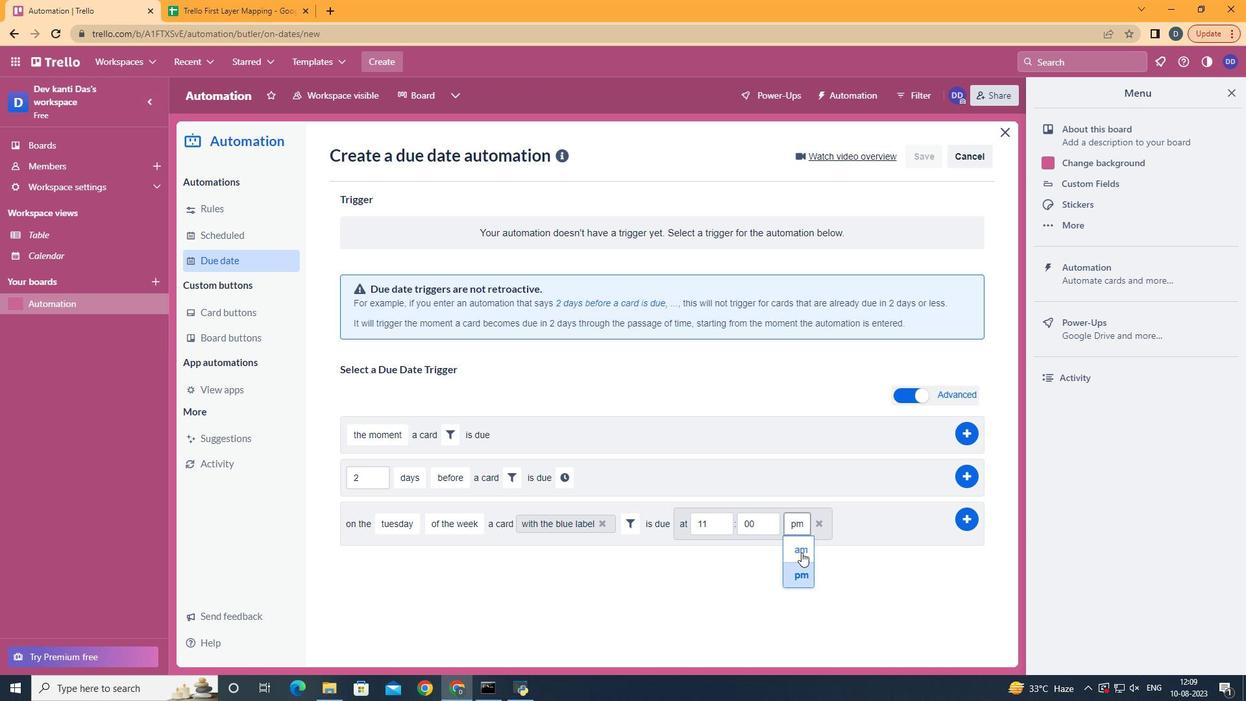 
Action: Mouse pressed left at (798, 549)
Screenshot: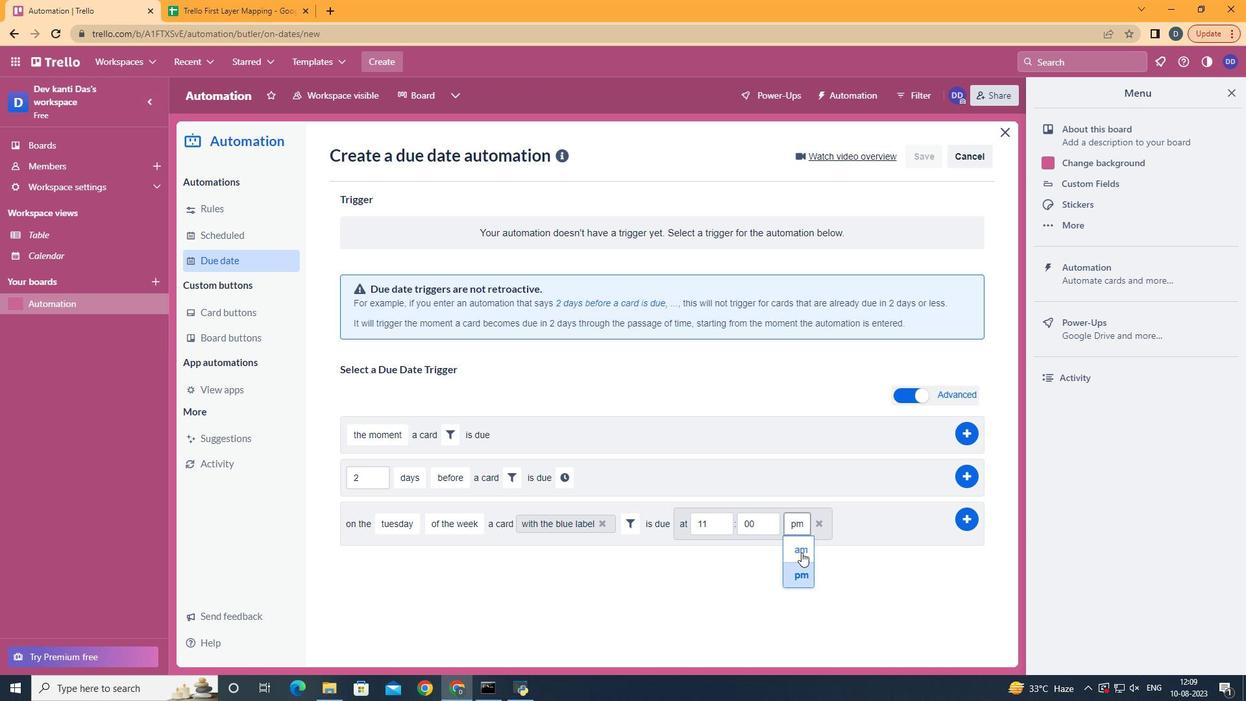 
Action: Mouse moved to (966, 523)
Screenshot: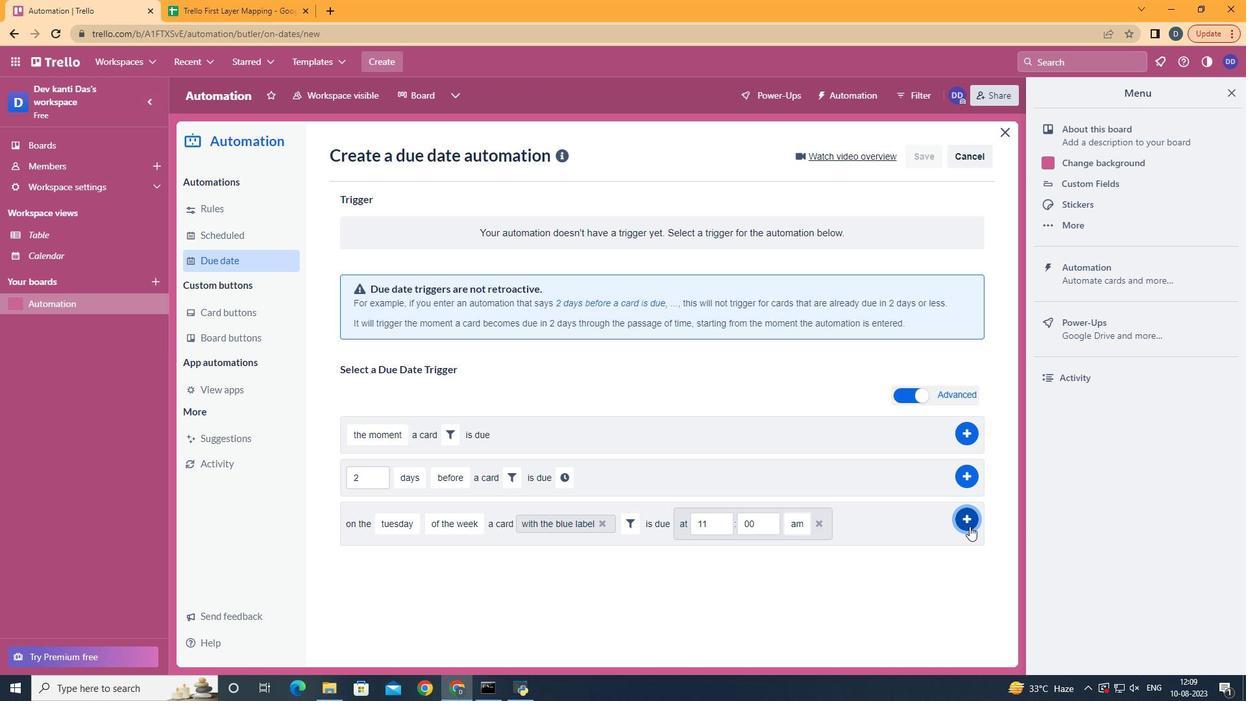 
Action: Mouse pressed left at (966, 523)
Screenshot: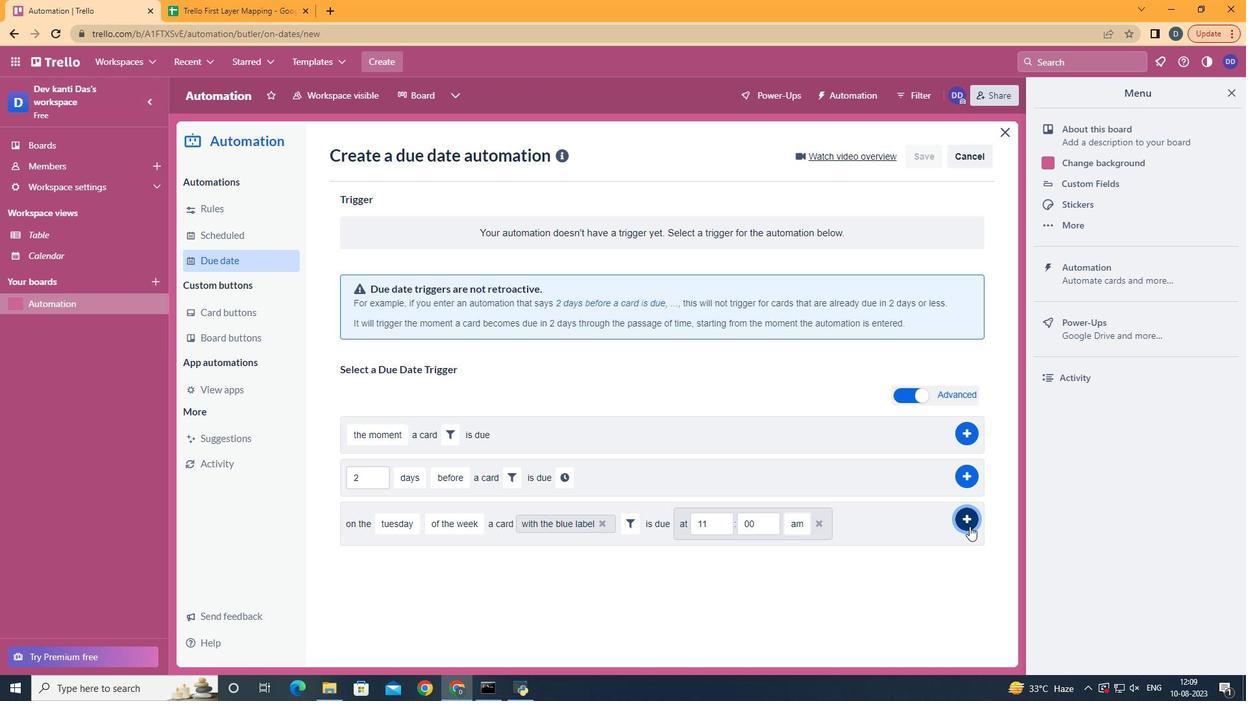 
Action: Mouse moved to (679, 254)
Screenshot: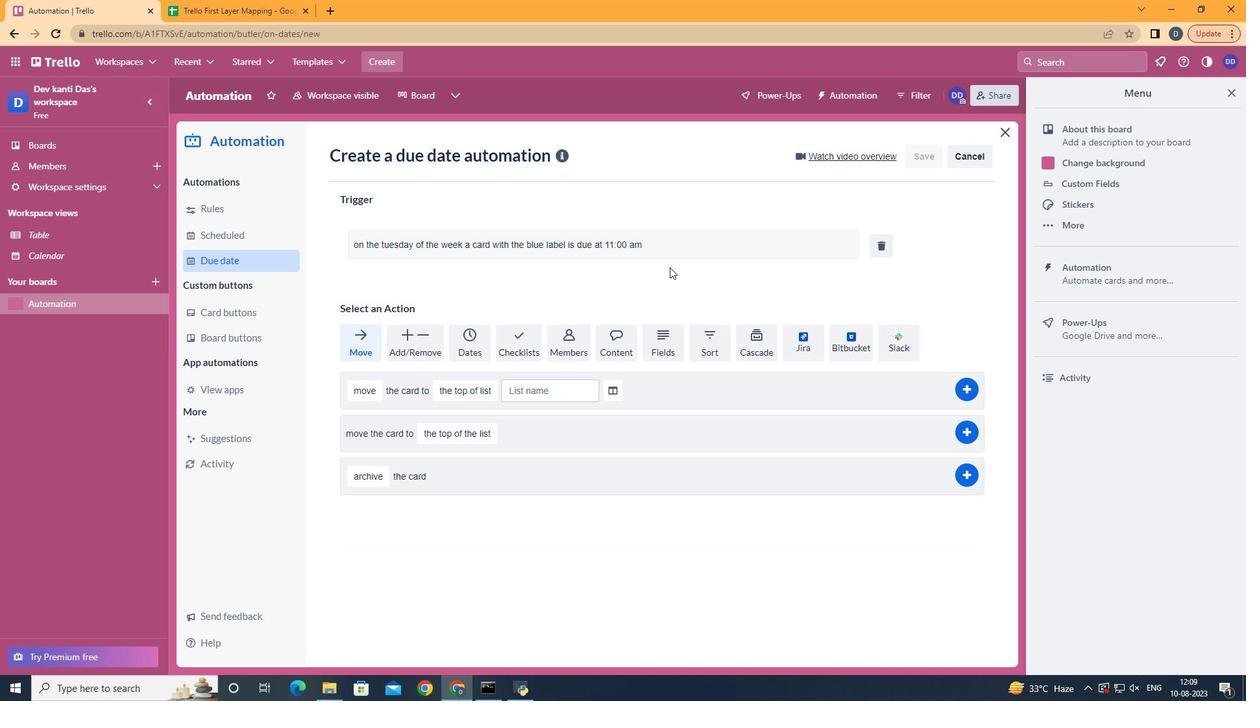 
